 Task: Create a project with template Project Timeline with name Transform with privacy Public and in the team Recorders . Create three sections in the project as To-Do, Doing and Done.
Action: Mouse moved to (58, 55)
Screenshot: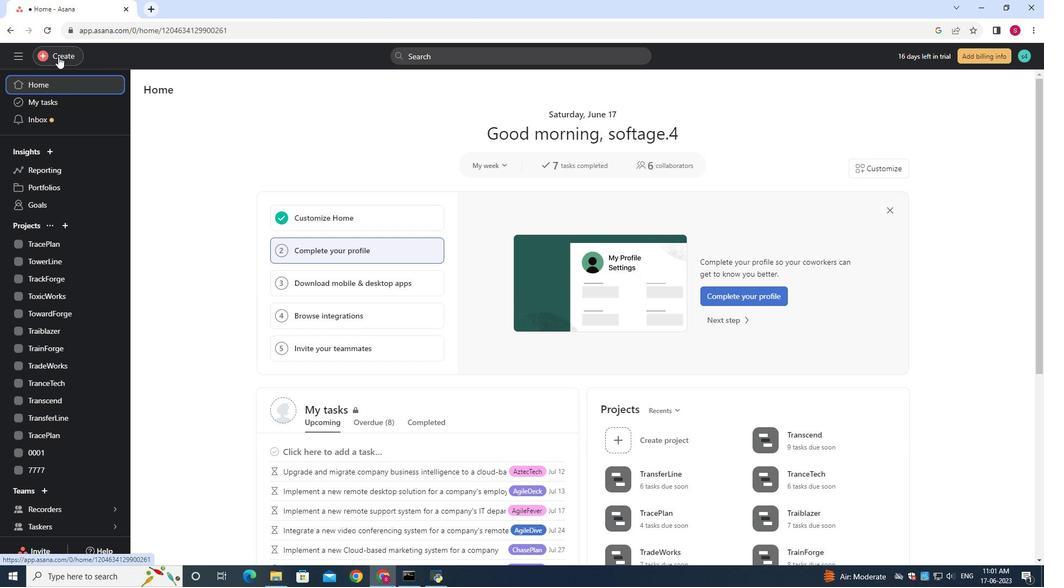 
Action: Mouse pressed left at (58, 55)
Screenshot: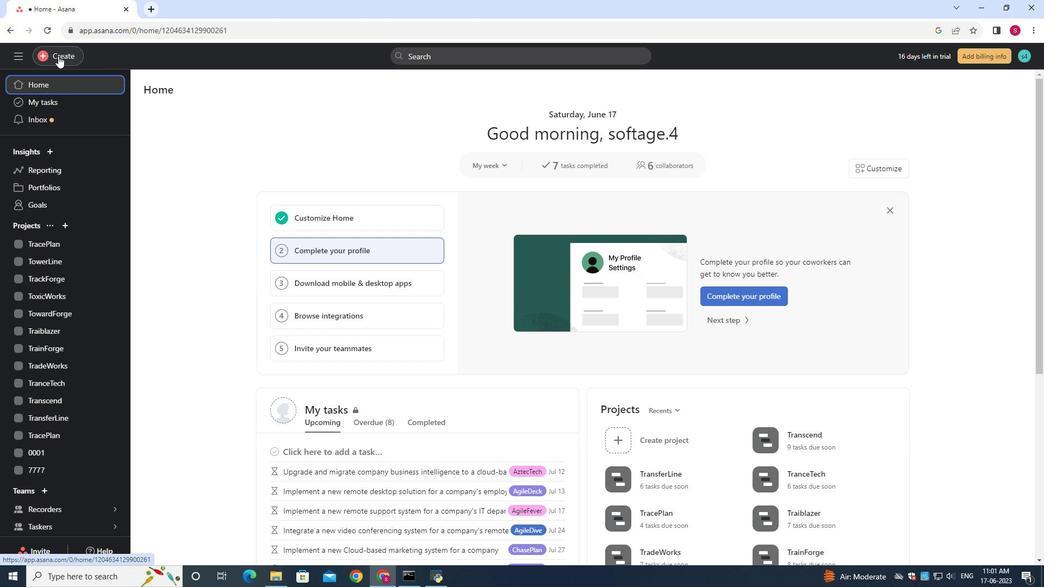 
Action: Mouse moved to (147, 82)
Screenshot: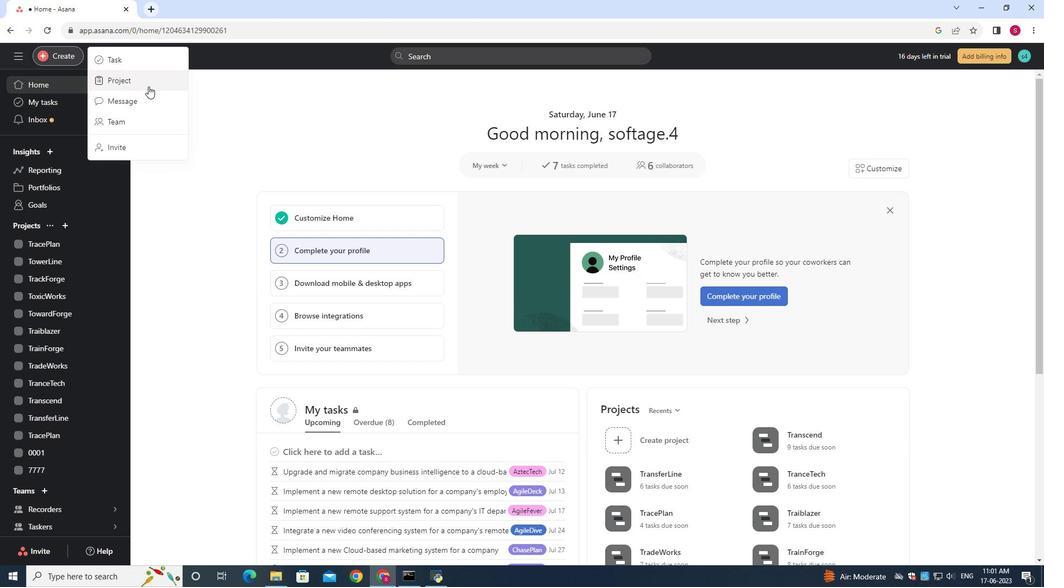 
Action: Mouse pressed left at (147, 82)
Screenshot: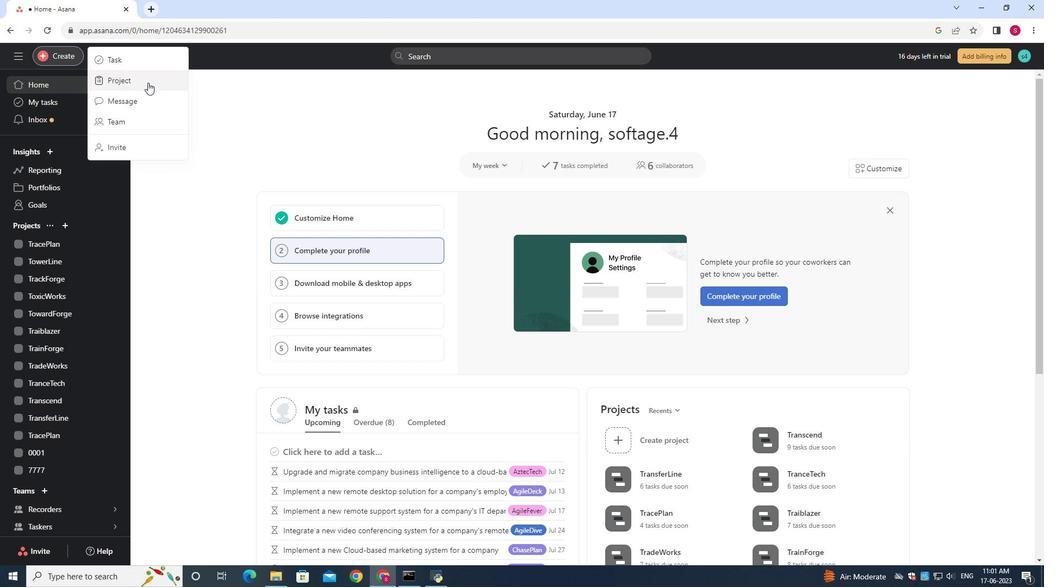 
Action: Mouse moved to (524, 321)
Screenshot: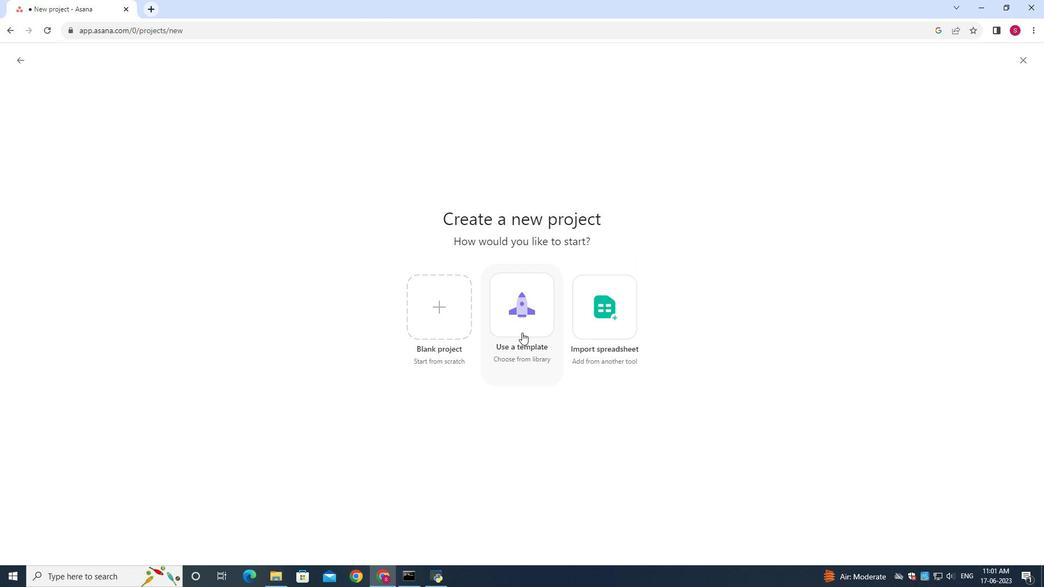 
Action: Mouse pressed left at (524, 321)
Screenshot: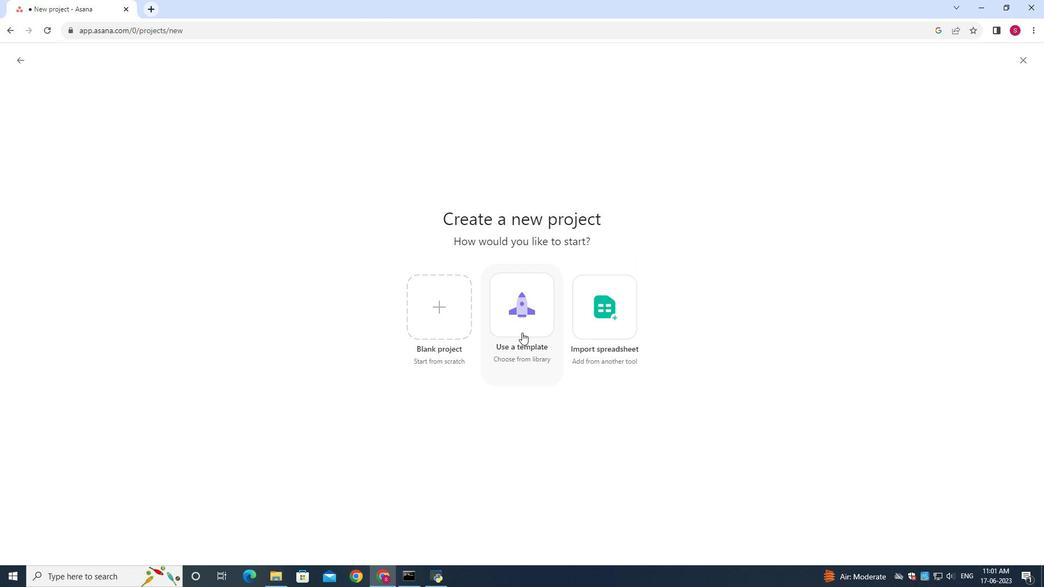 
Action: Mouse moved to (106, 294)
Screenshot: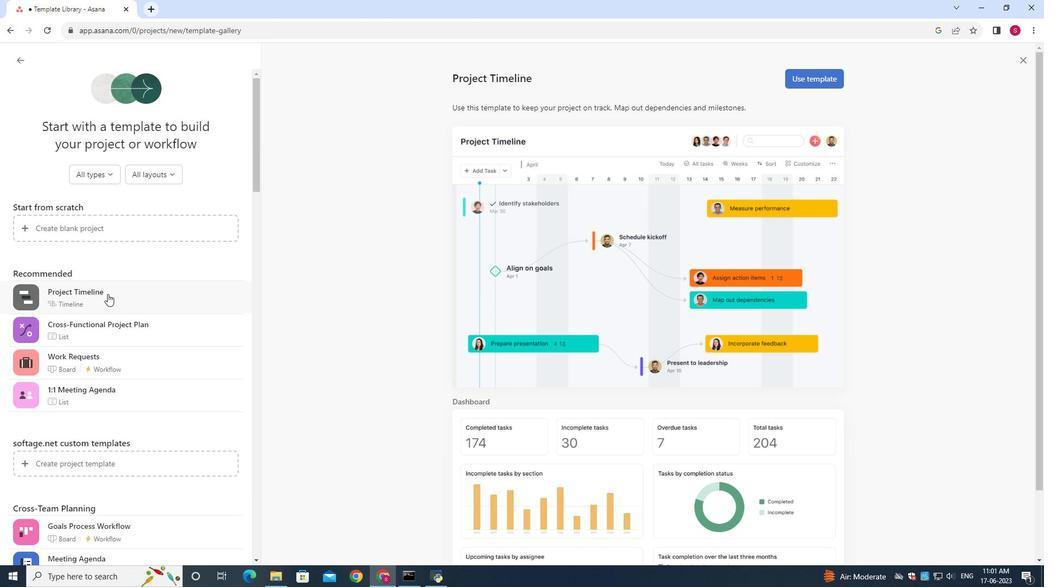 
Action: Mouse pressed left at (106, 294)
Screenshot: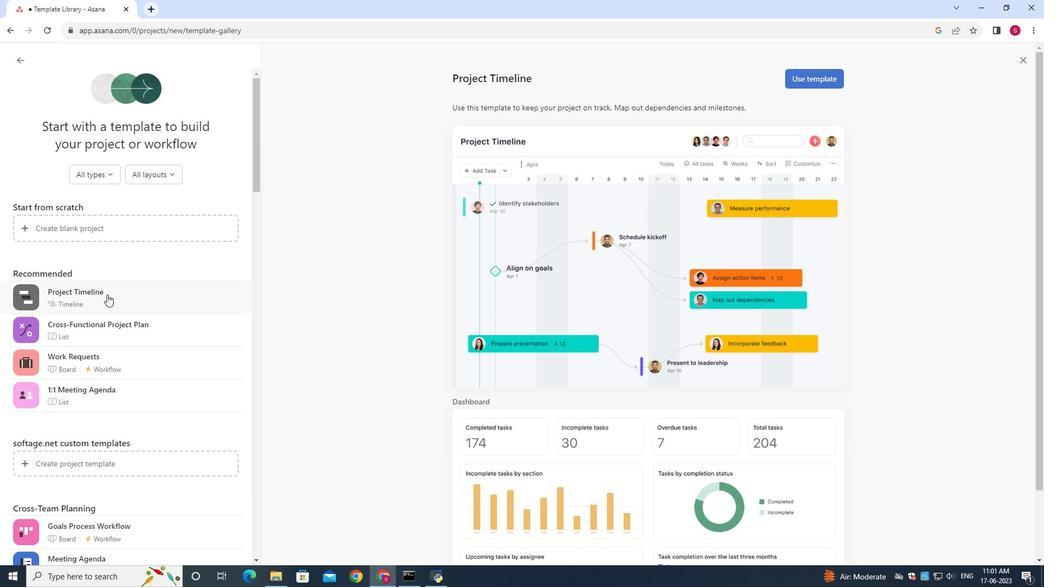 
Action: Mouse moved to (802, 86)
Screenshot: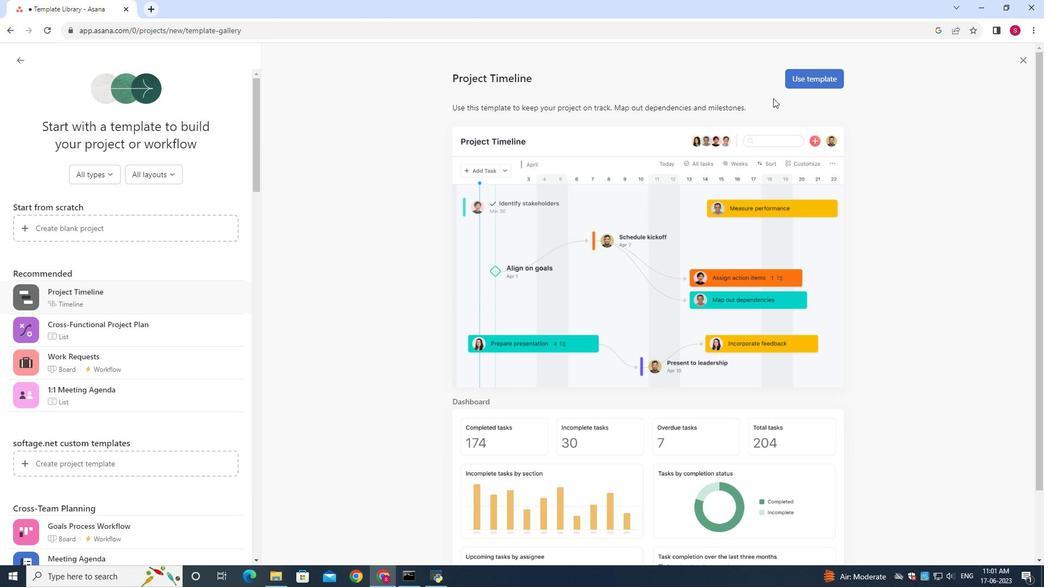
Action: Mouse pressed left at (802, 86)
Screenshot: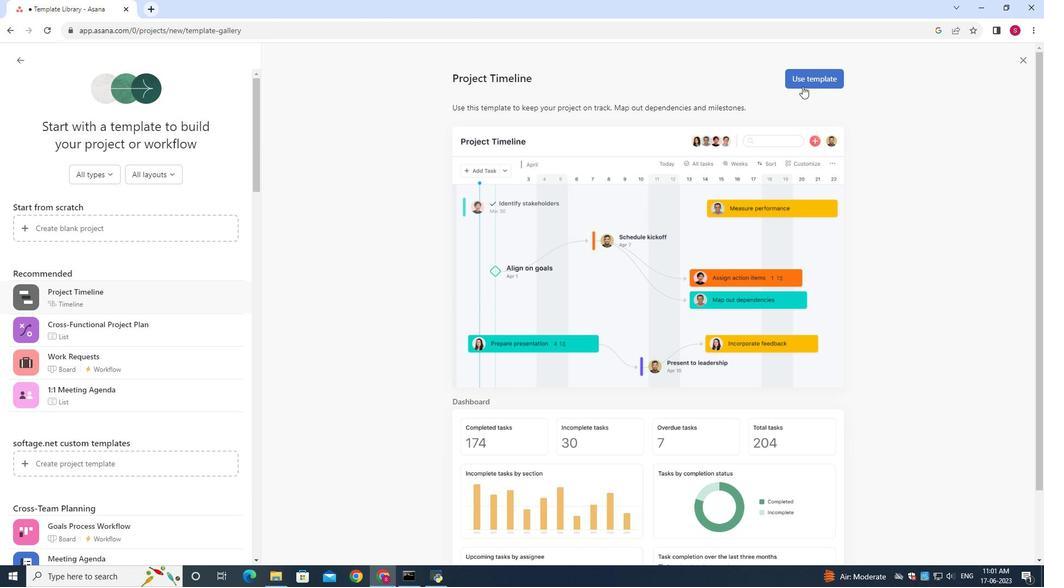 
Action: Mouse moved to (802, 78)
Screenshot: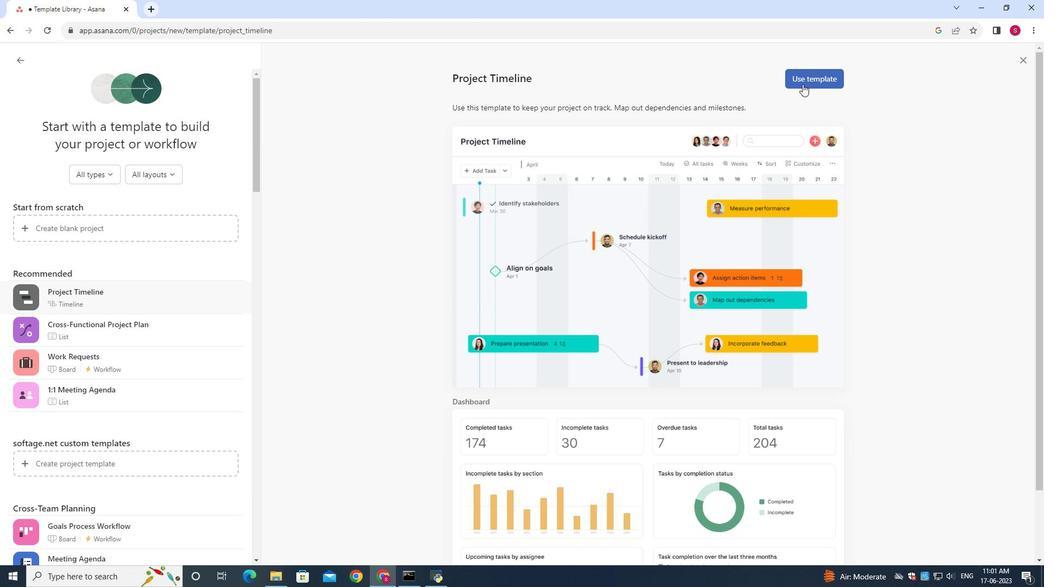
Action: Mouse pressed left at (802, 78)
Screenshot: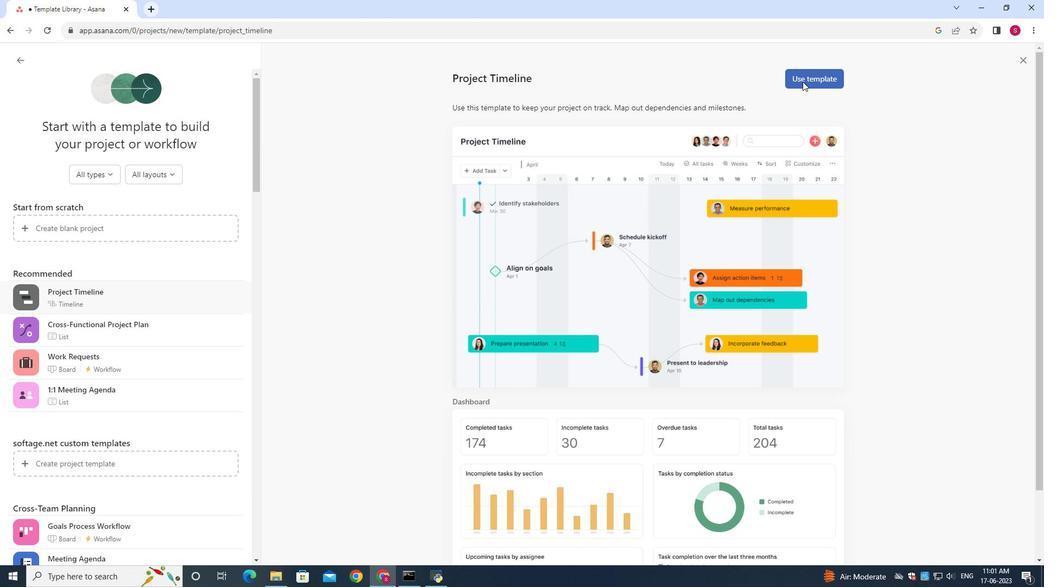 
Action: Mouse moved to (474, 197)
Screenshot: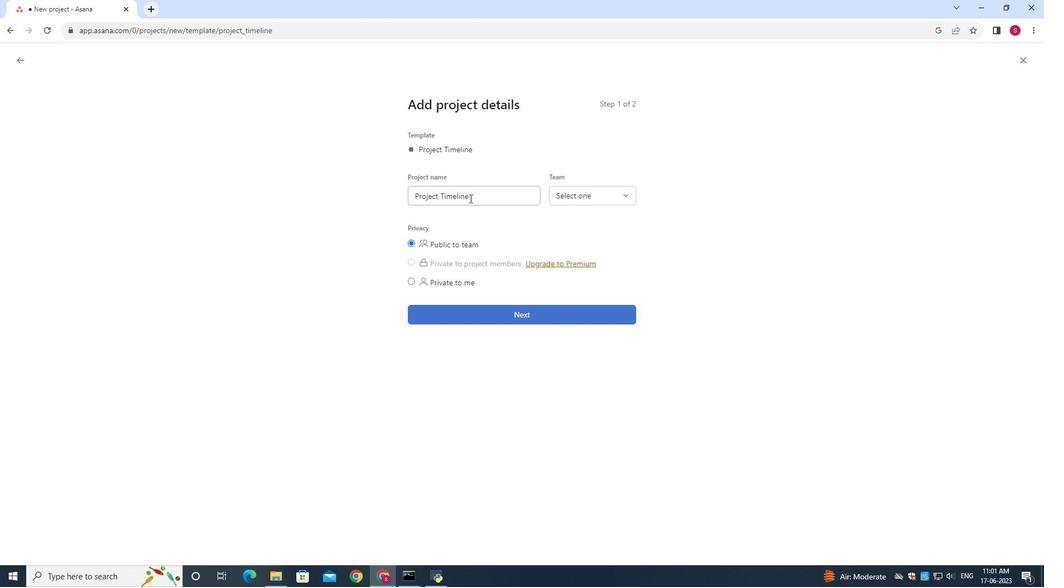 
Action: Mouse pressed left at (474, 197)
Screenshot: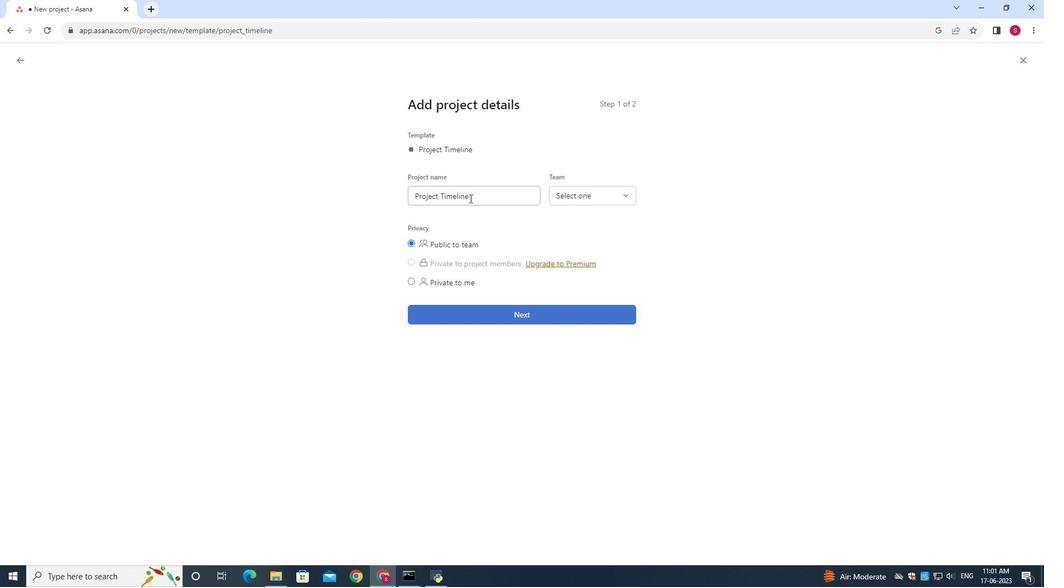 
Action: Mouse moved to (357, 212)
Screenshot: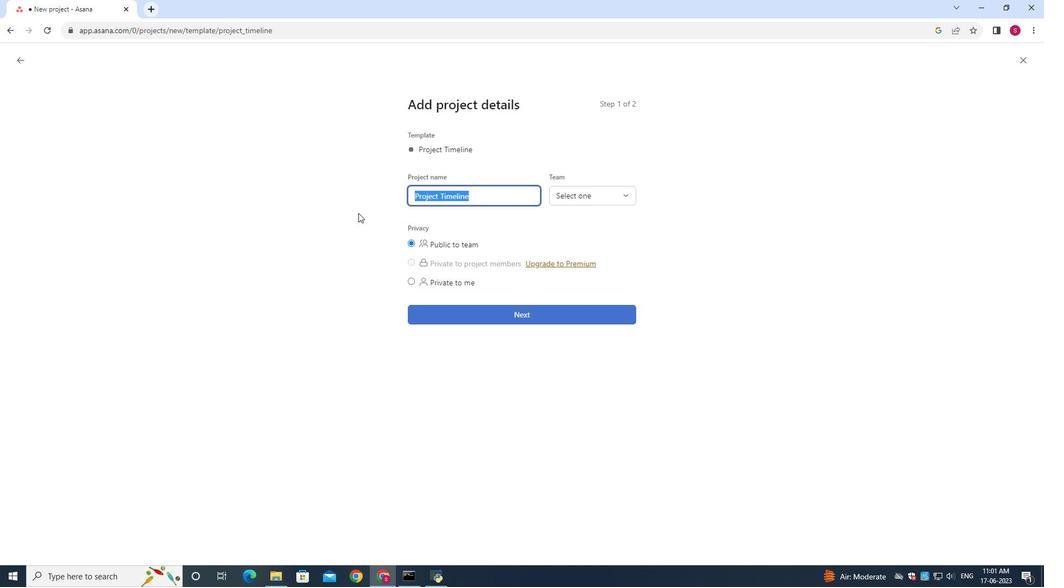 
Action: Key pressed <Key.backspace>
Screenshot: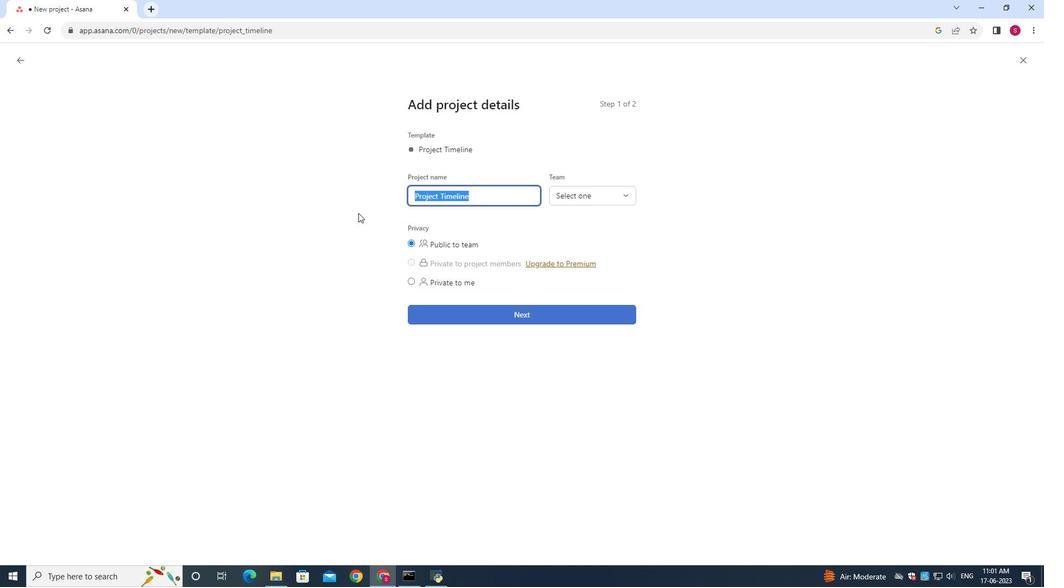 
Action: Mouse moved to (357, 212)
Screenshot: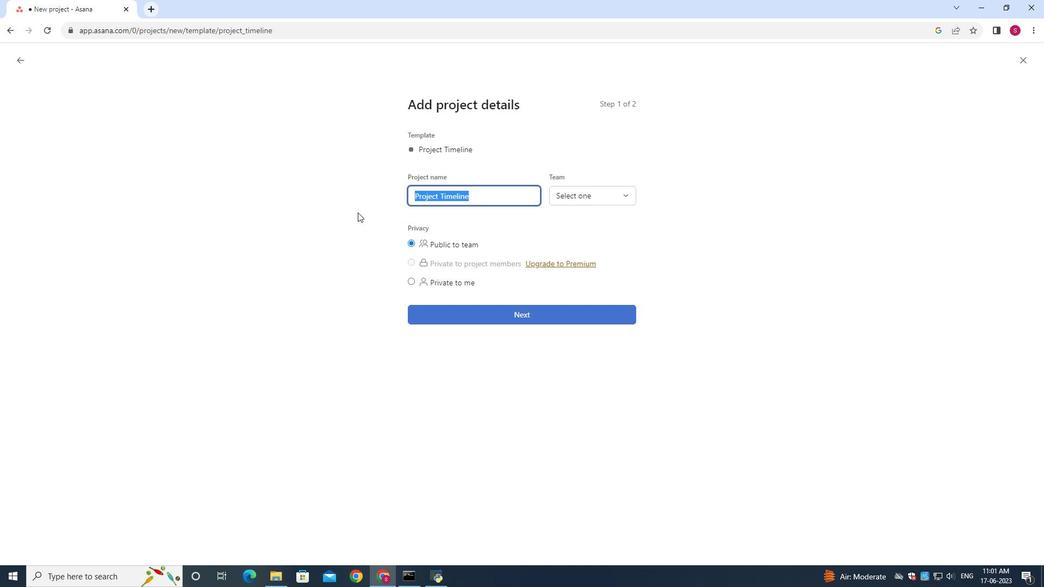 
Action: Key pressed <Key.shift><Key.shift><Key.shift><Key.shift><Key.shift><Key.shift><Key.shift><Key.shift><Key.shift><Key.shift><Key.shift><Key.shift><Key.shift><Key.shift><Key.shift><Key.shift><Key.shift><Key.shift><Key.shift><Key.shift><Key.shift><Key.shift><Key.shift><Key.shift><Key.shift><Key.shift><Key.shift><Key.shift><Key.shift><Key.shift><Key.shift><Key.shift><Key.shift><Key.shift><Key.shift><Key.shift>Transform
Screenshot: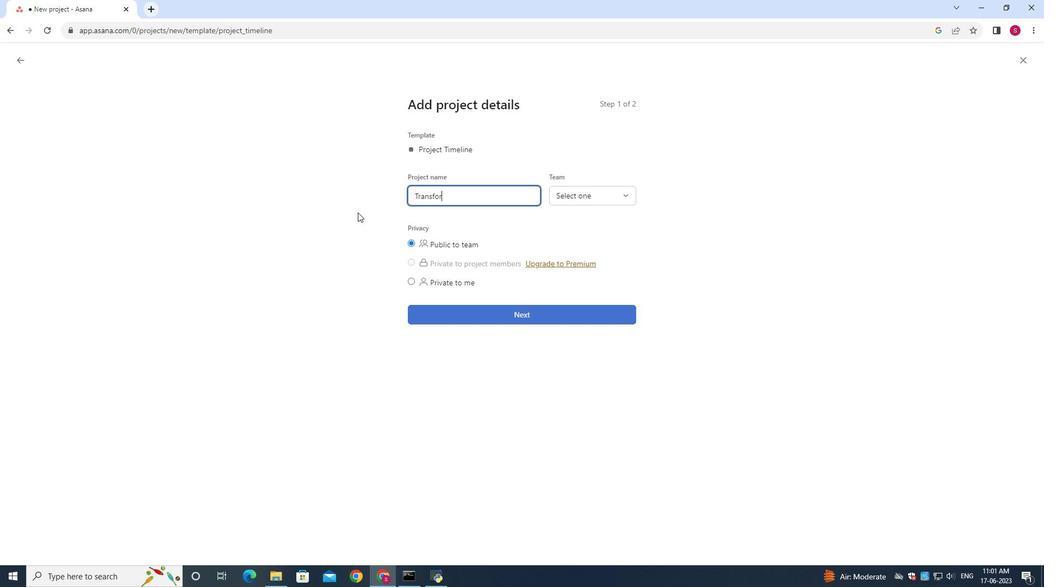 
Action: Mouse moved to (576, 196)
Screenshot: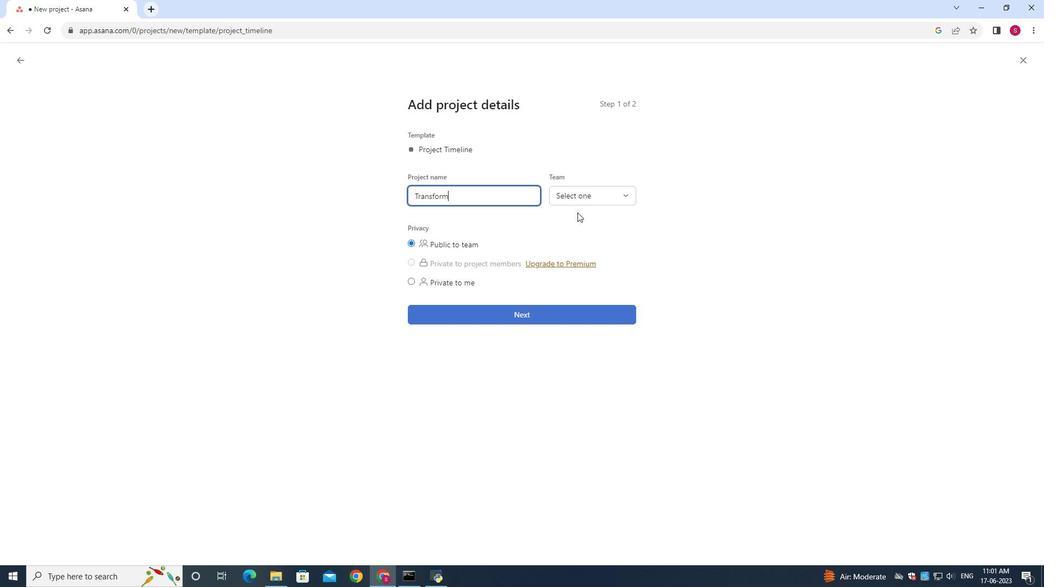 
Action: Mouse pressed left at (576, 196)
Screenshot: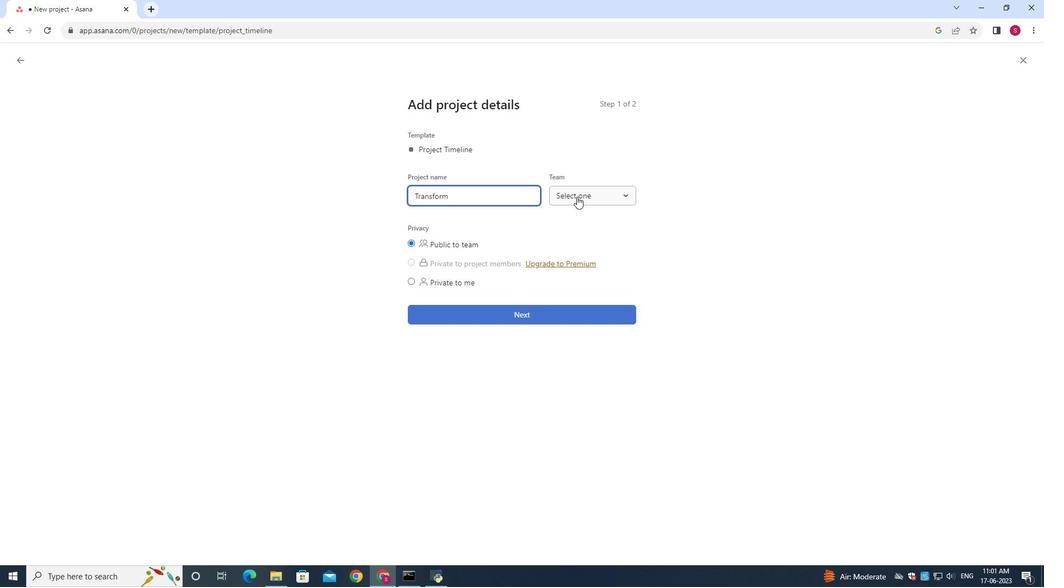 
Action: Mouse moved to (579, 301)
Screenshot: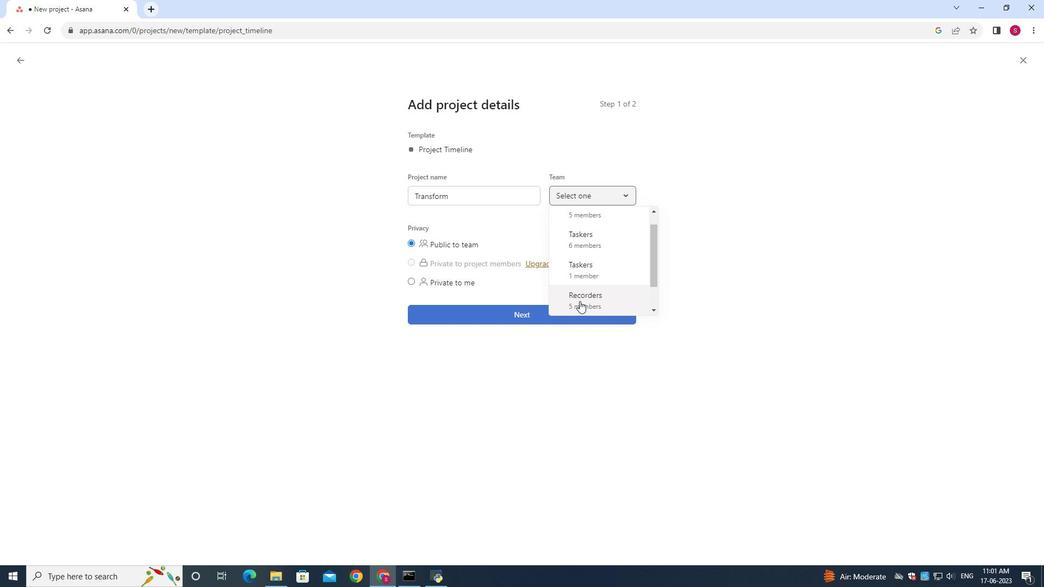 
Action: Mouse pressed left at (579, 301)
Screenshot: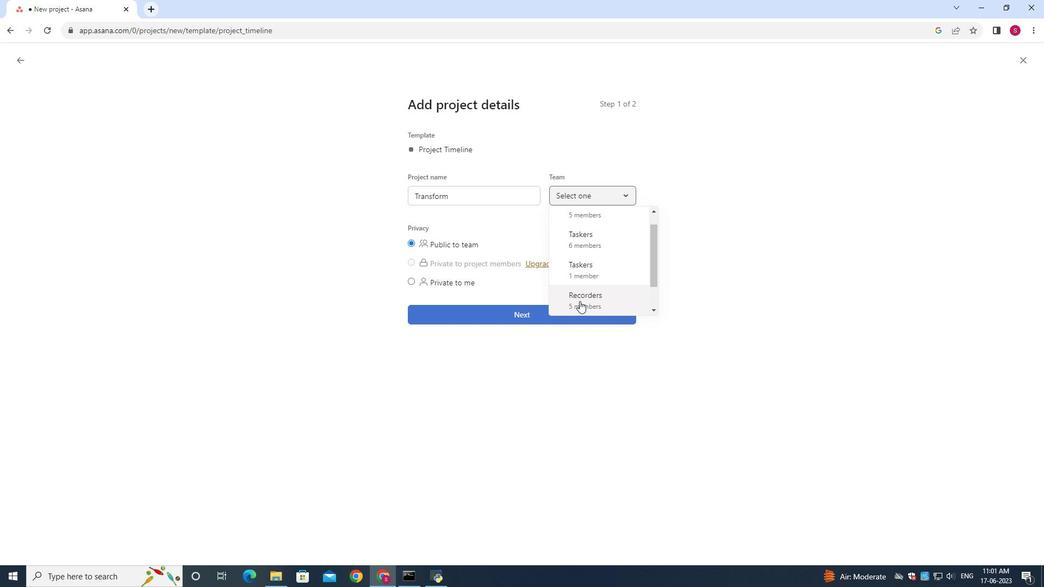 
Action: Mouse moved to (523, 296)
Screenshot: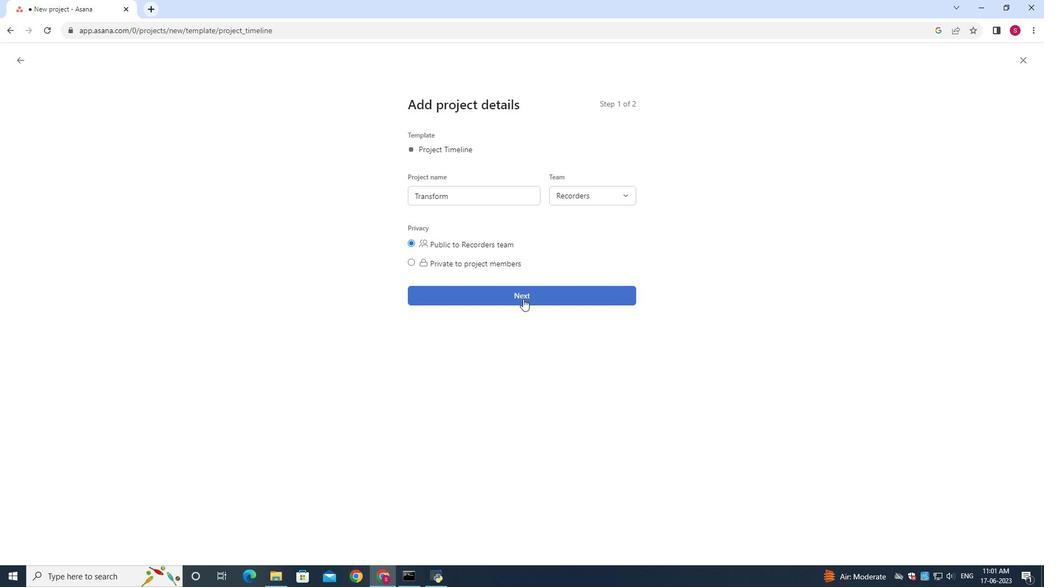 
Action: Mouse pressed left at (523, 296)
Screenshot: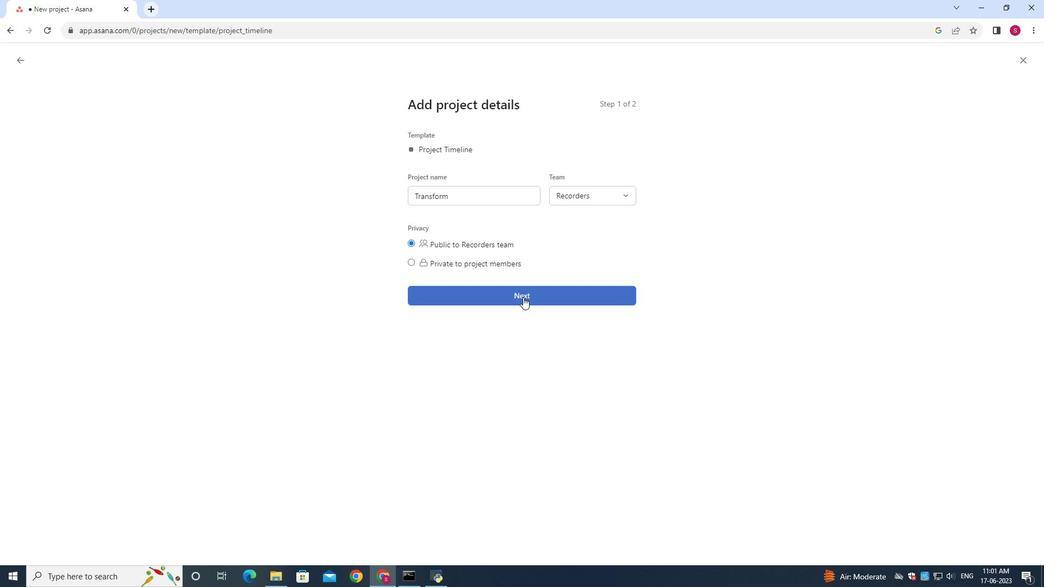 
Action: Mouse moved to (575, 333)
Screenshot: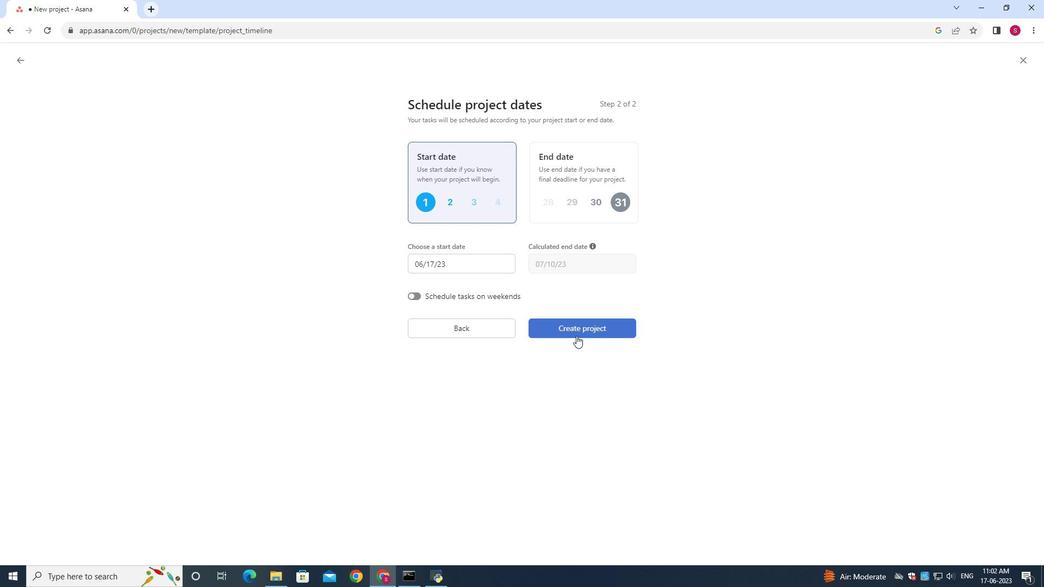 
Action: Mouse pressed left at (575, 333)
Screenshot: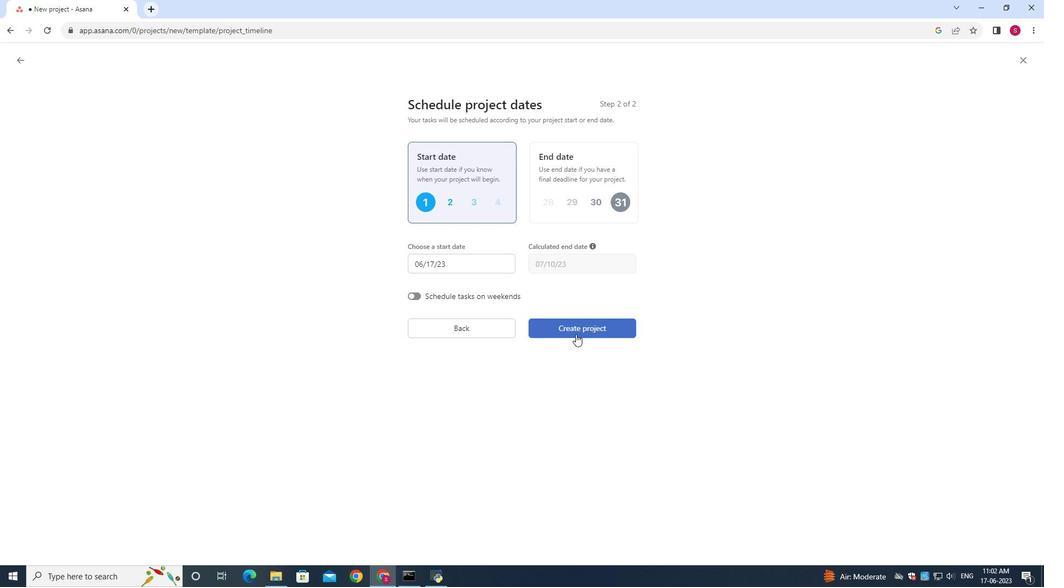 
Action: Mouse moved to (527, 250)
Screenshot: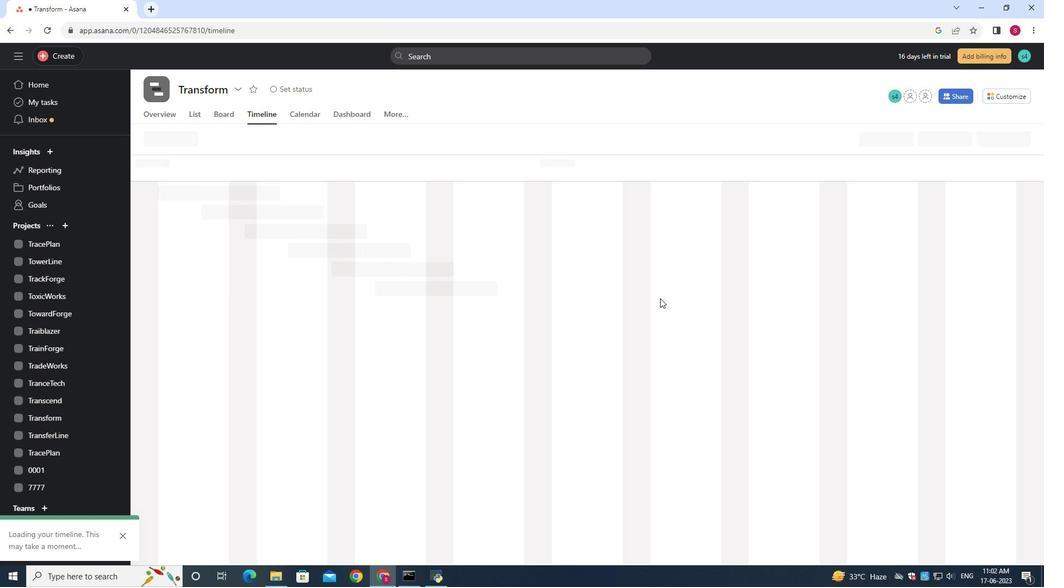 
Action: Mouse scrolled (527, 250) with delta (0, 0)
Screenshot: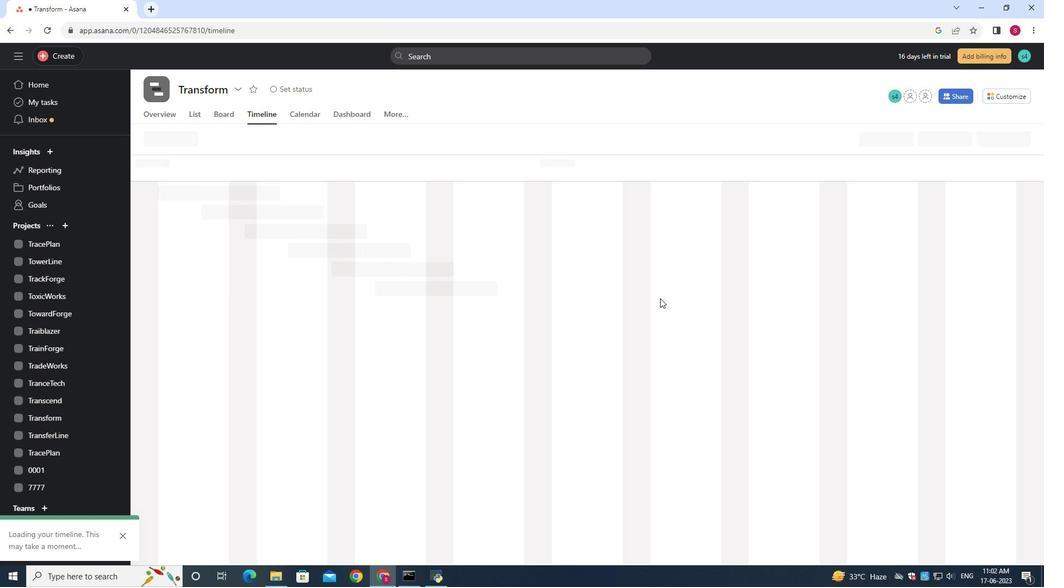 
Action: Mouse moved to (529, 251)
Screenshot: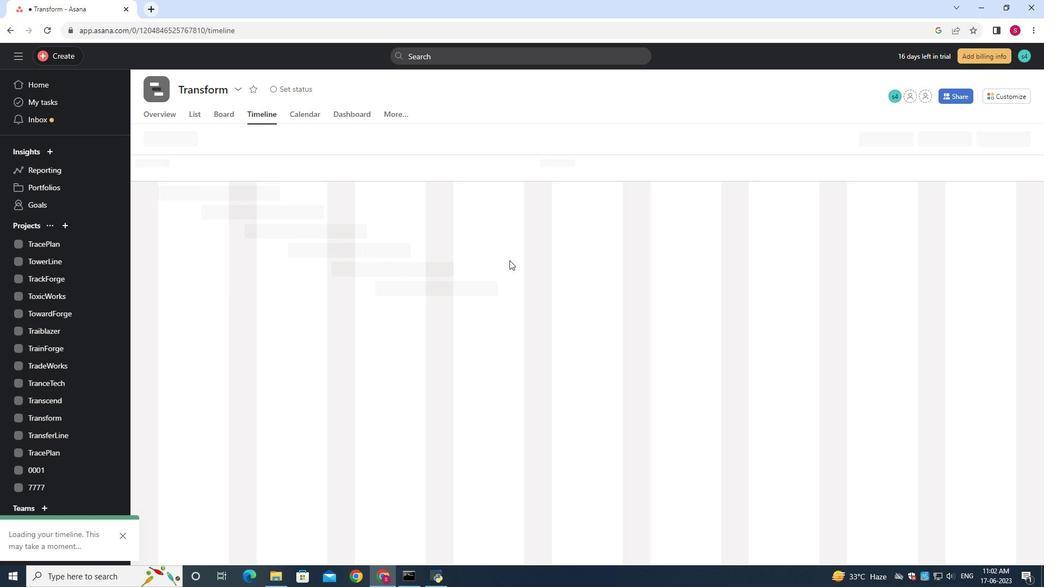 
Action: Mouse scrolled (529, 250) with delta (0, 0)
Screenshot: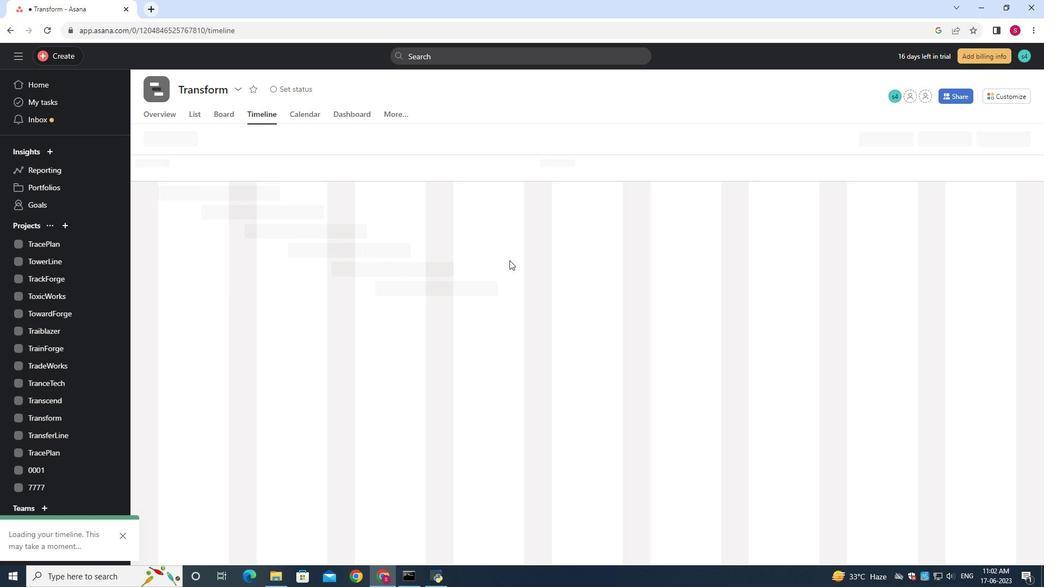 
Action: Mouse moved to (529, 251)
Screenshot: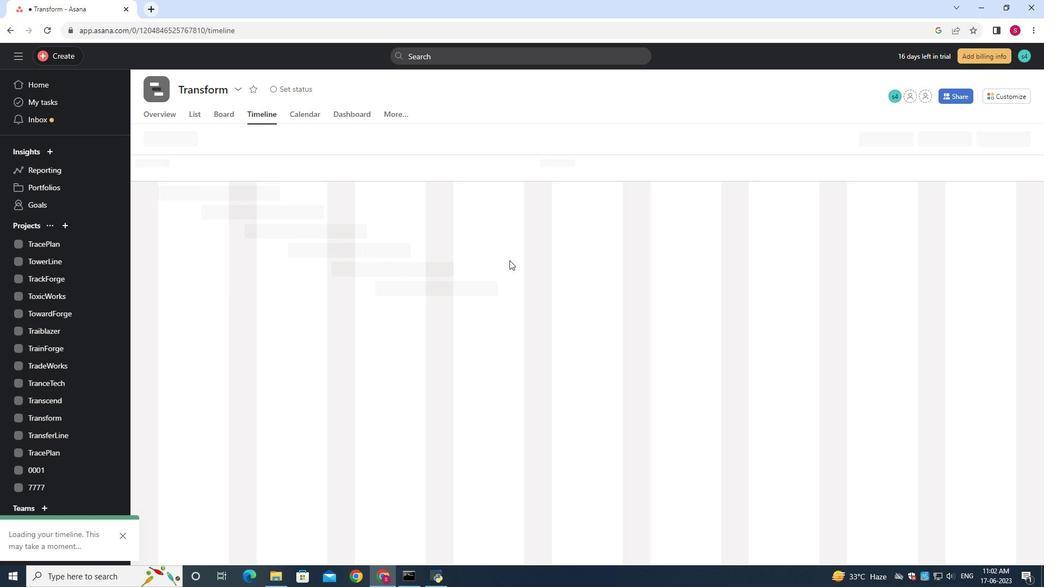 
Action: Mouse scrolled (529, 251) with delta (0, 0)
Screenshot: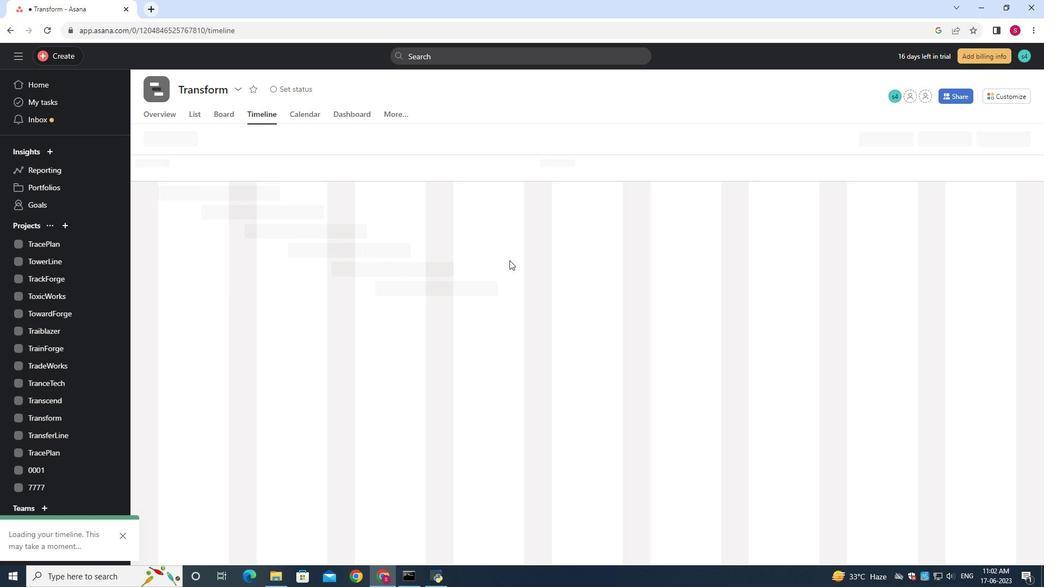 
Action: Mouse scrolled (529, 251) with delta (0, 0)
Screenshot: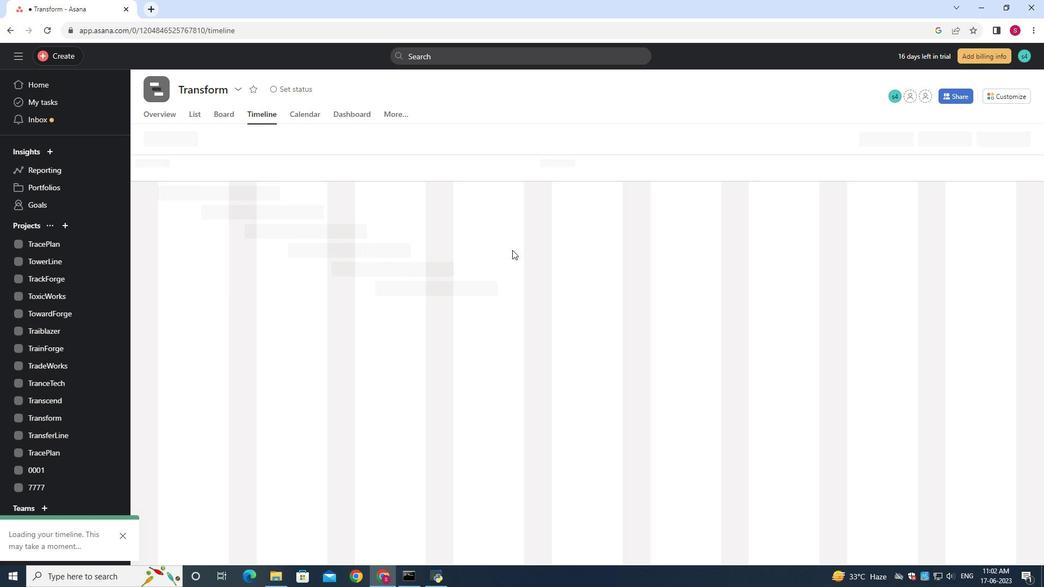 
Action: Mouse scrolled (529, 251) with delta (0, 0)
Screenshot: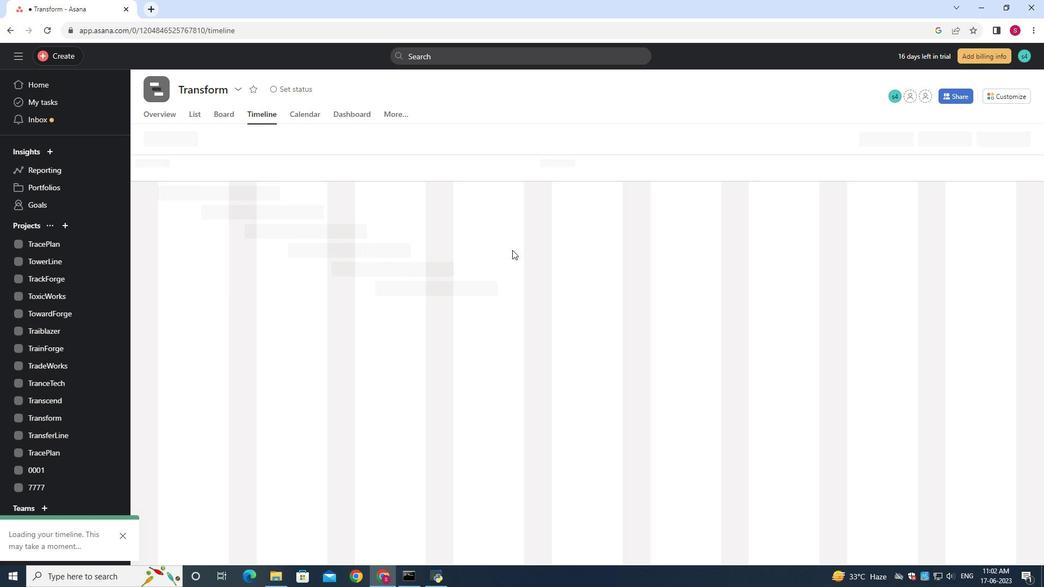 
Action: Mouse scrolled (529, 251) with delta (0, 0)
Screenshot: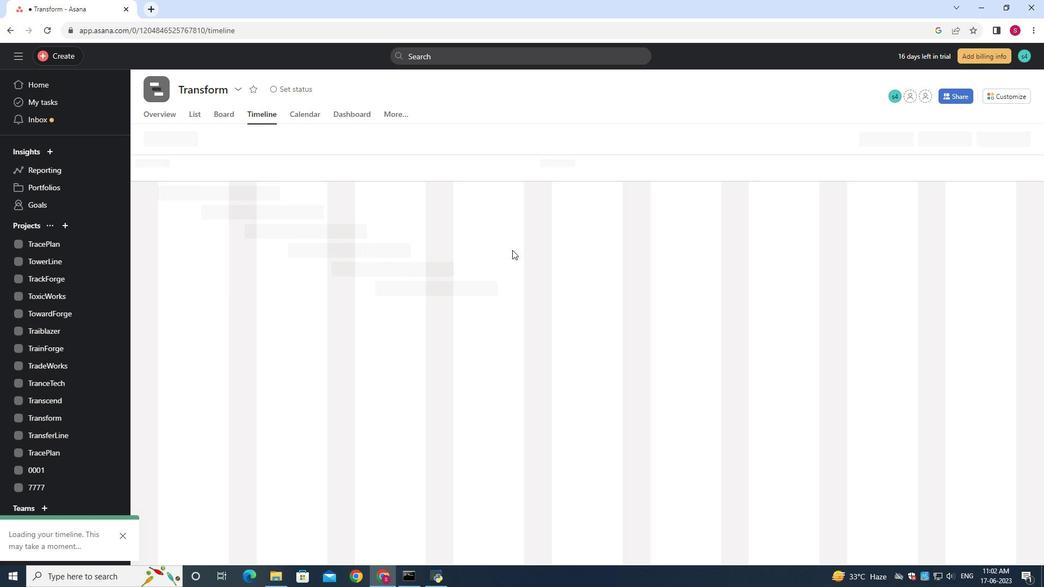 
Action: Mouse moved to (529, 251)
Screenshot: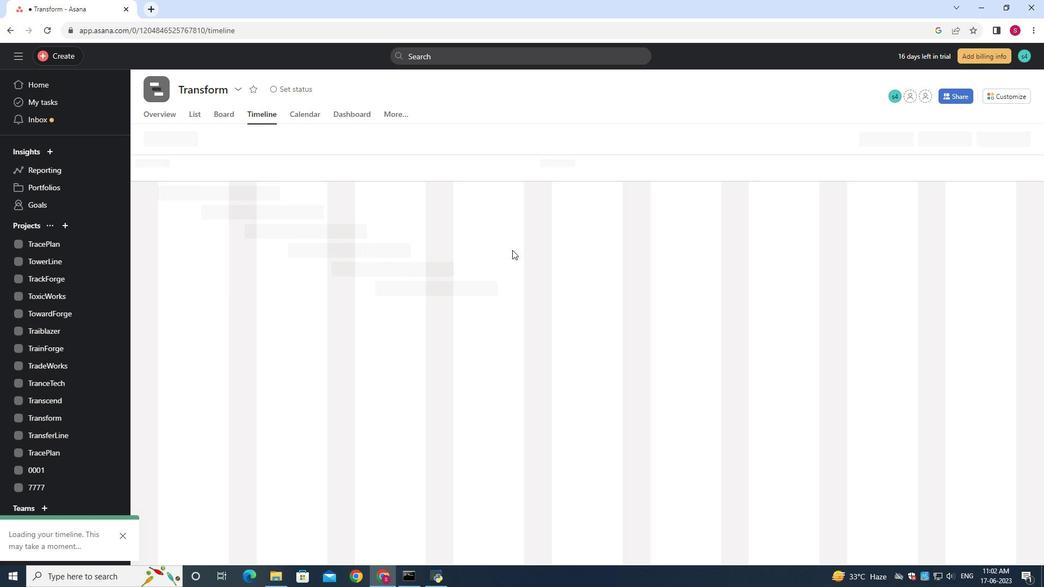 
Action: Mouse scrolled (529, 251) with delta (0, 0)
Screenshot: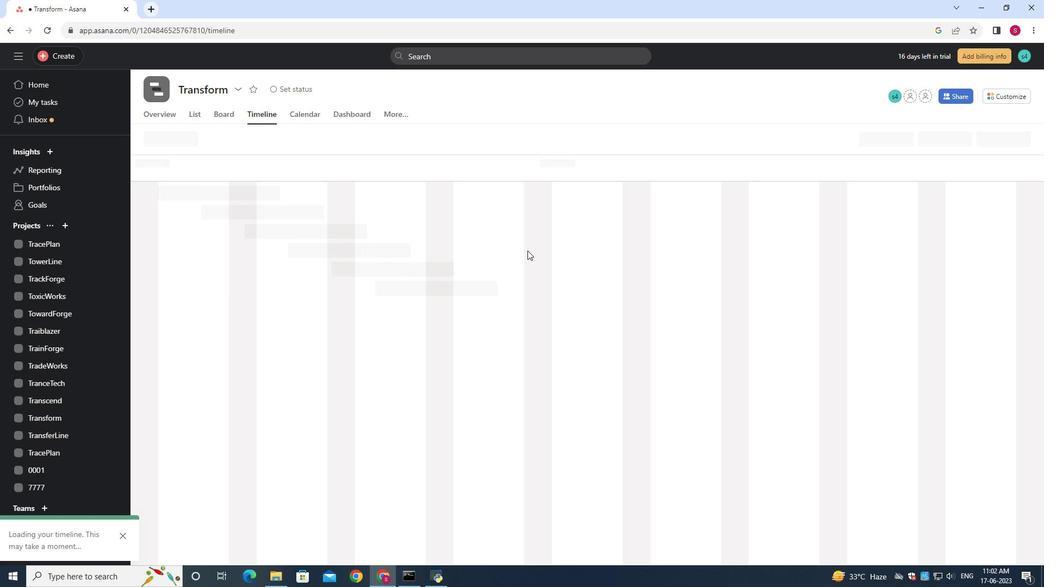 
Action: Mouse moved to (617, 286)
Screenshot: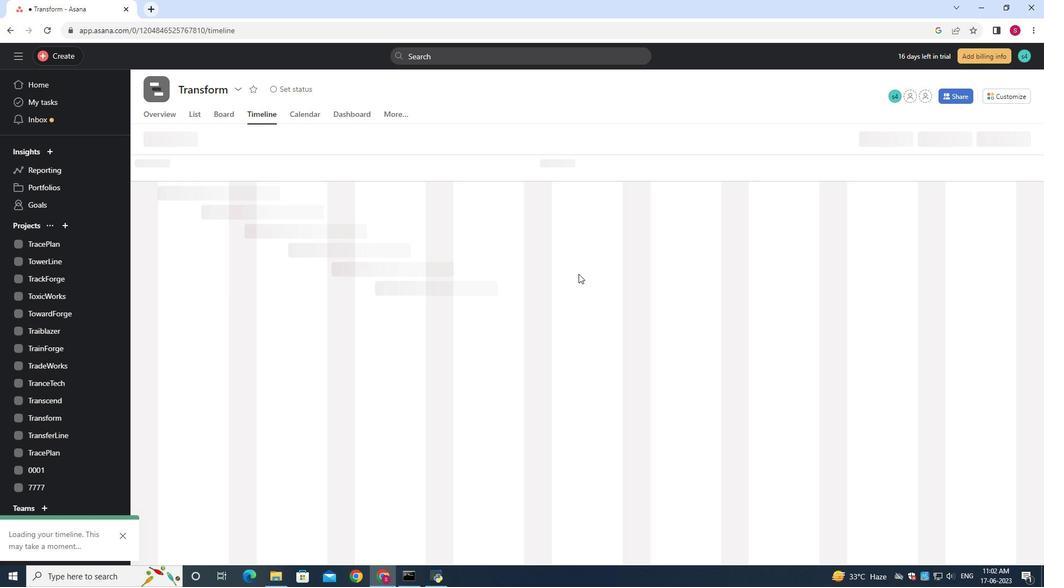 
Action: Mouse scrolled (617, 286) with delta (0, 0)
Screenshot: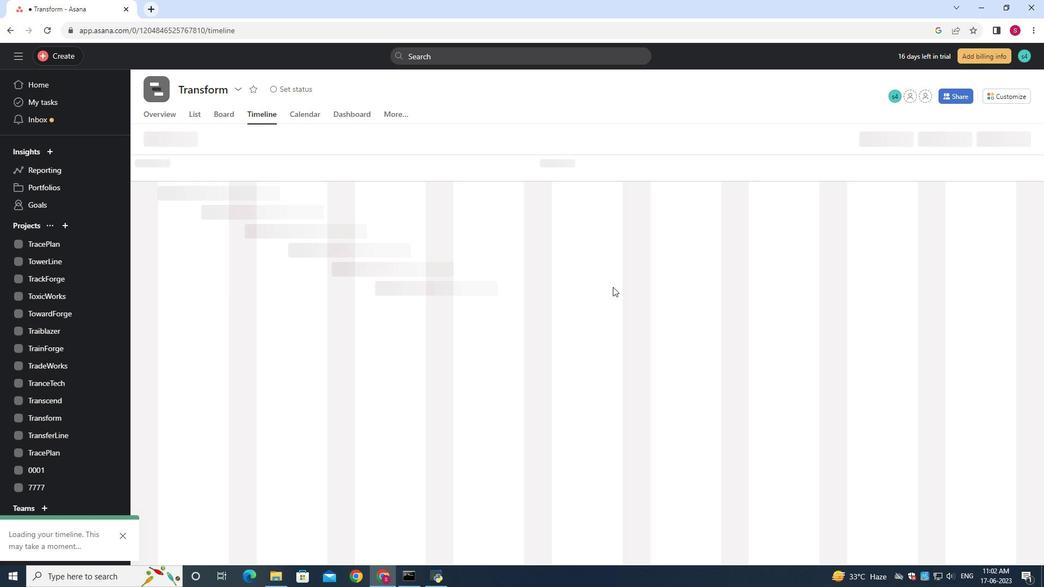 
Action: Mouse moved to (619, 290)
Screenshot: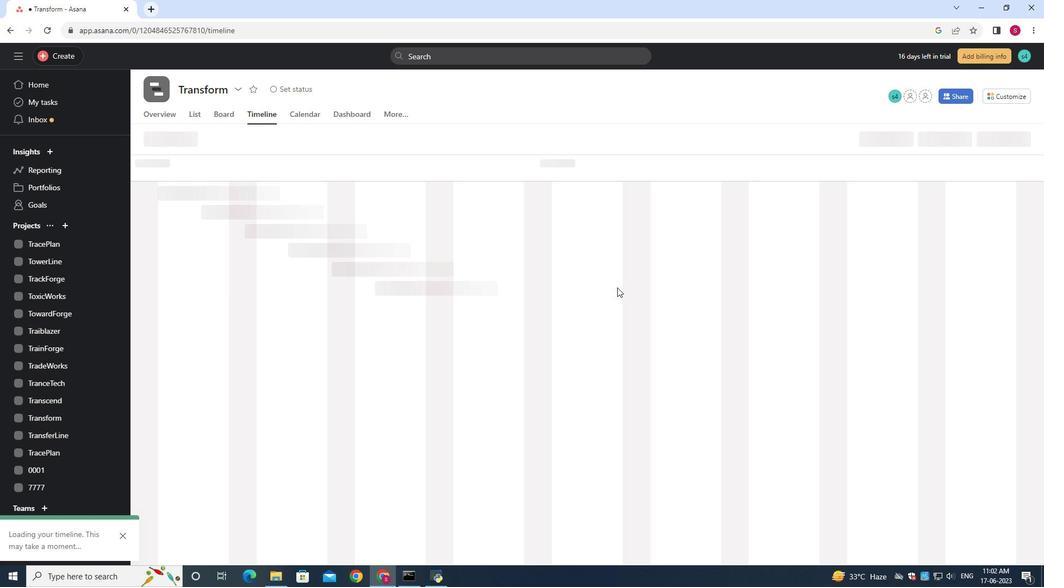 
Action: Mouse scrolled (619, 289) with delta (0, 0)
Screenshot: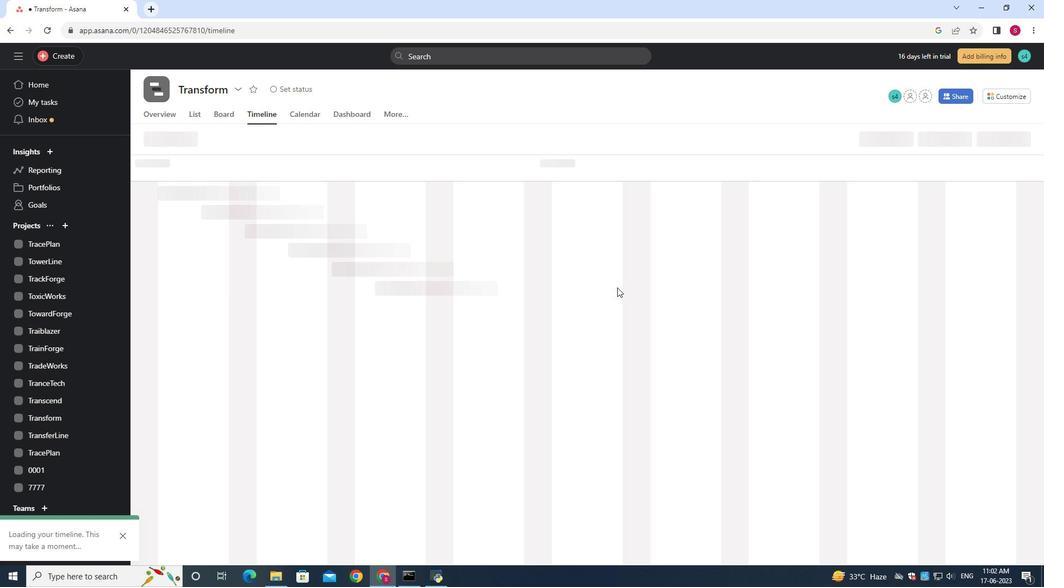 
Action: Mouse moved to (731, 271)
Screenshot: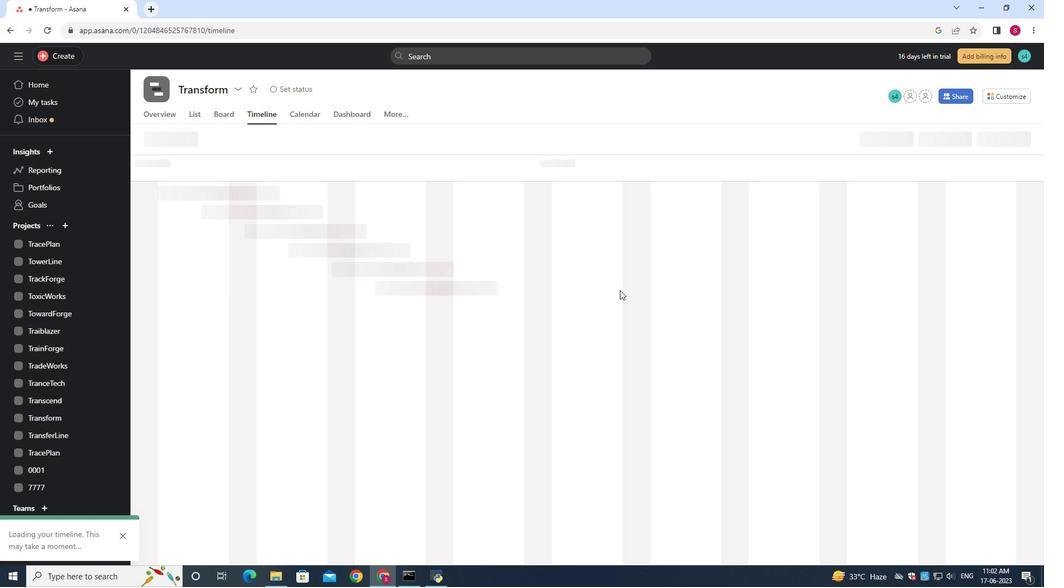 
Action: Mouse scrolled (731, 271) with delta (0, 0)
Screenshot: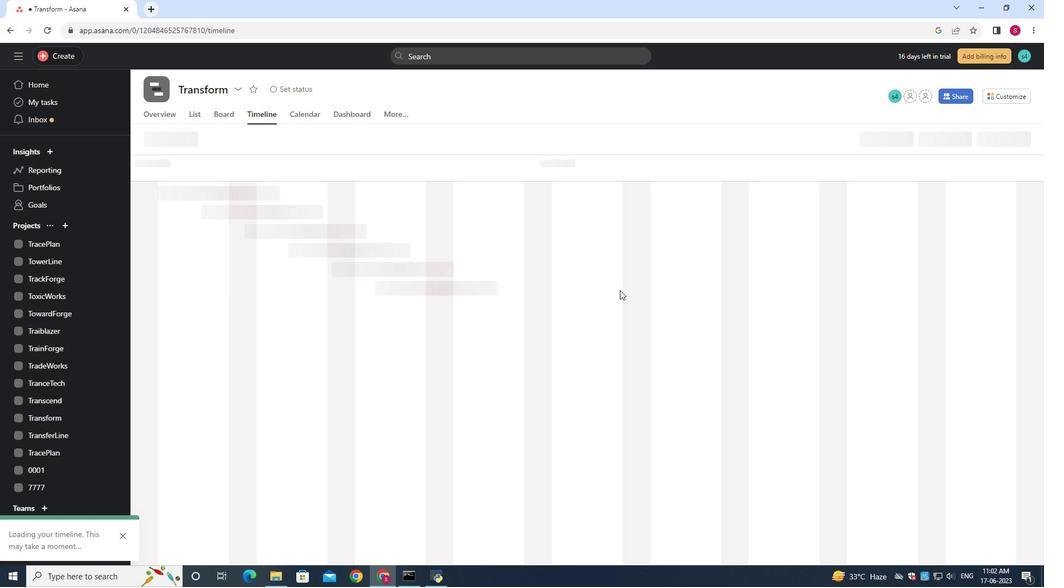 
Action: Mouse moved to (741, 267)
Screenshot: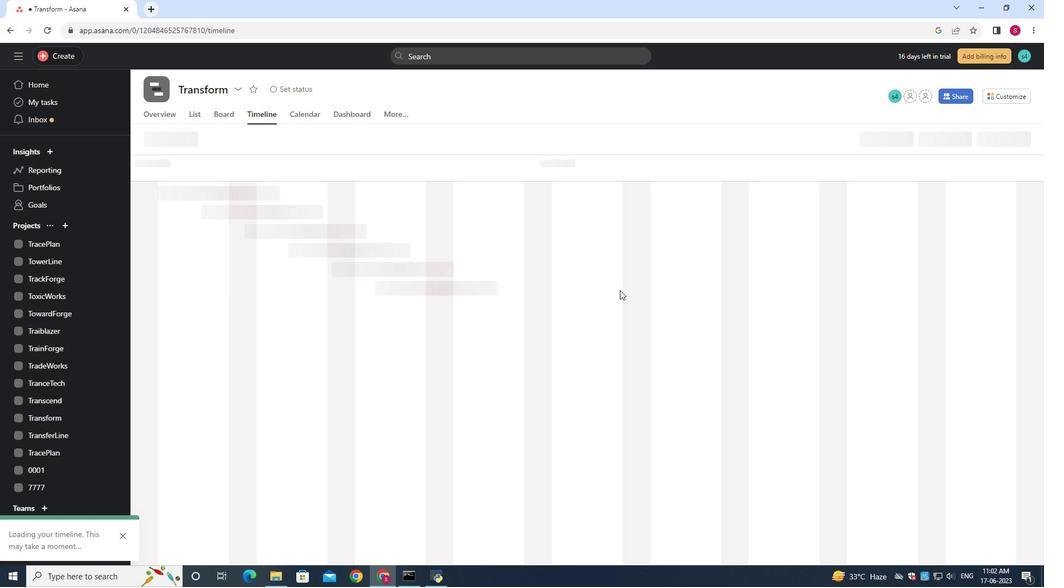 
Action: Mouse scrolled (737, 269) with delta (0, 0)
Screenshot: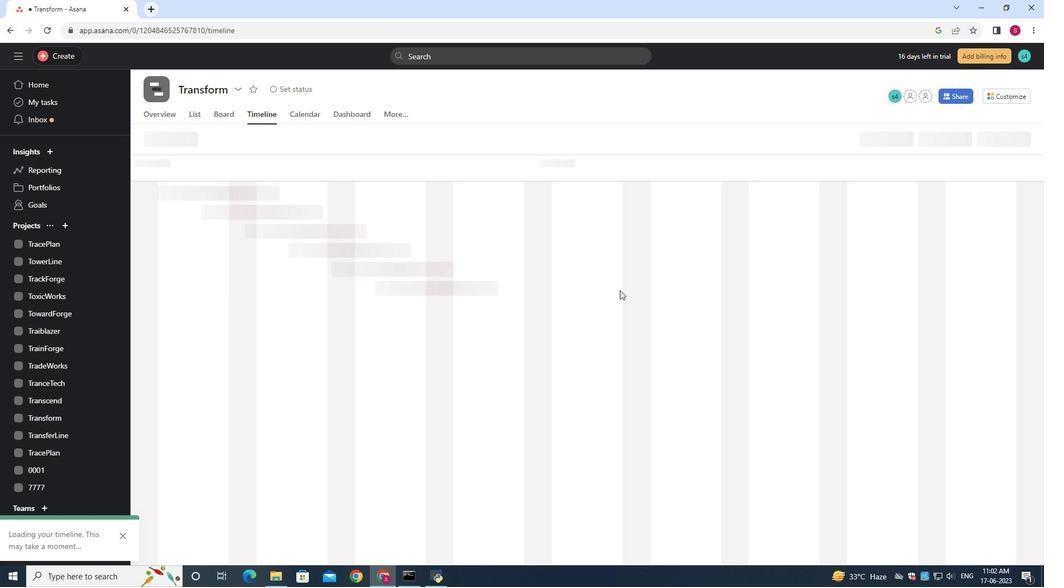 
Action: Mouse moved to (744, 266)
Screenshot: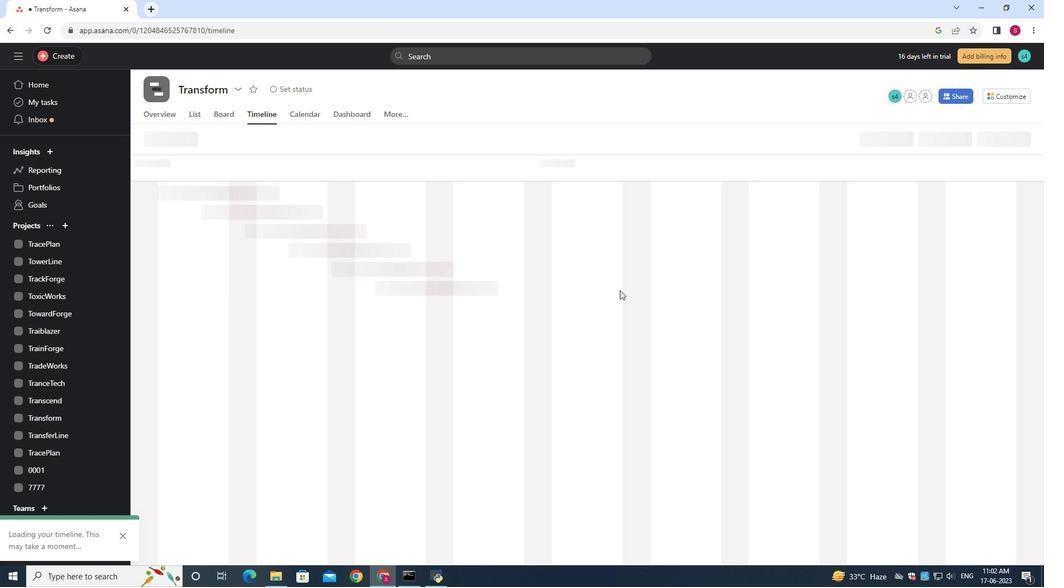 
Action: Mouse scrolled (741, 268) with delta (0, 0)
Screenshot: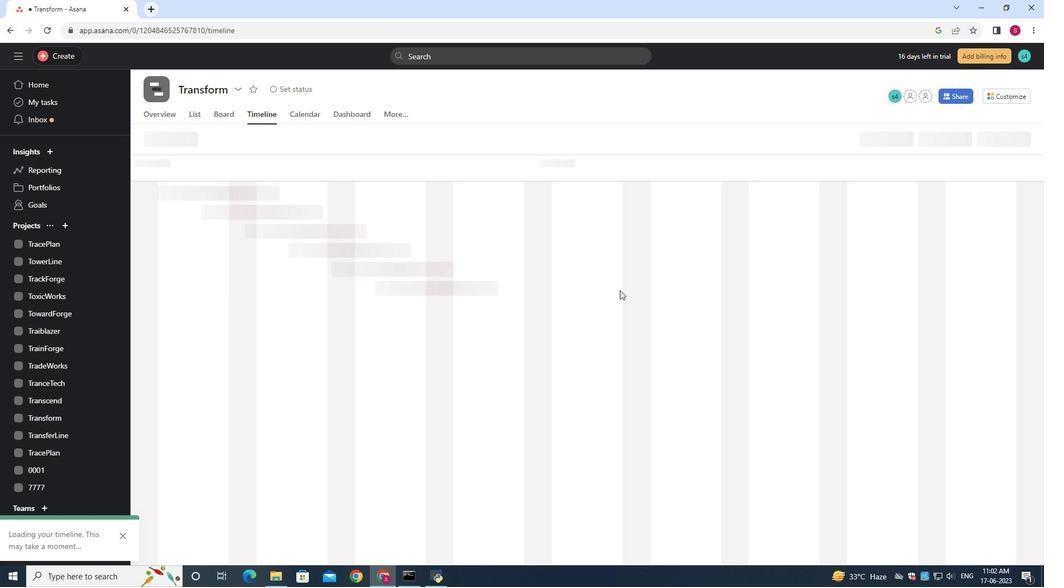 
Action: Mouse moved to (747, 265)
Screenshot: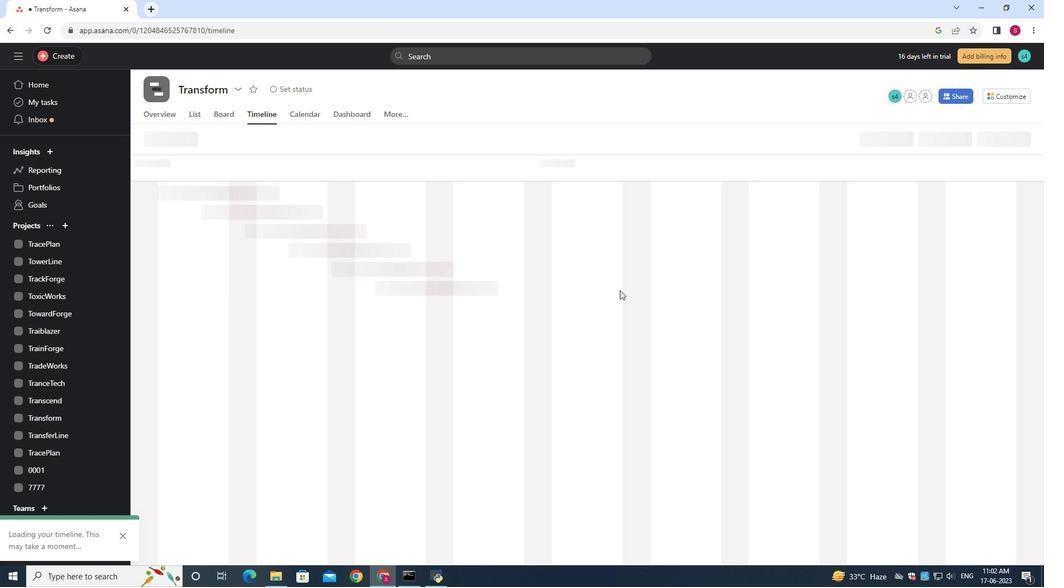 
Action: Mouse scrolled (744, 266) with delta (0, 0)
Screenshot: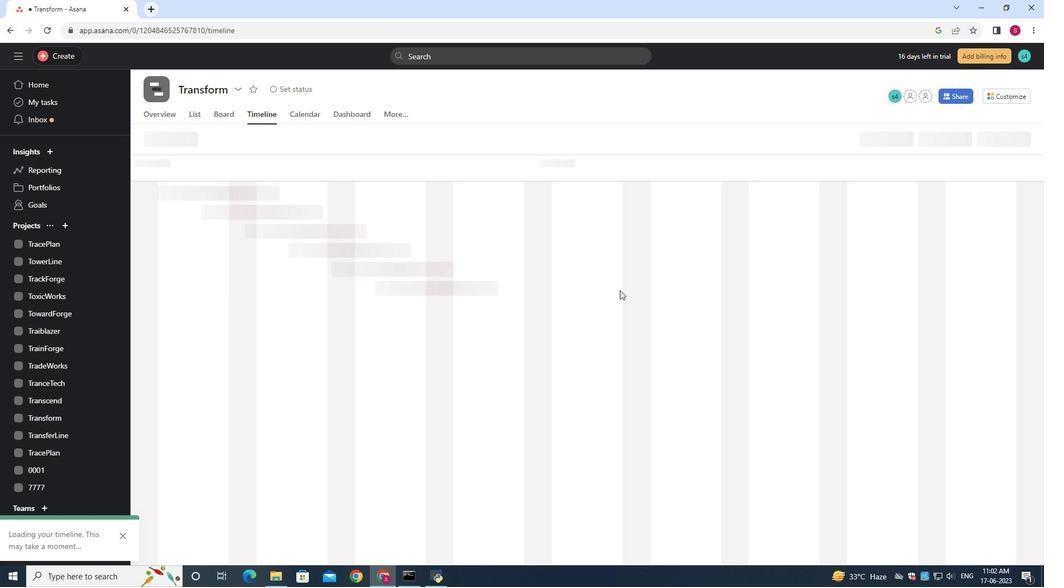 
Action: Mouse moved to (747, 265)
Screenshot: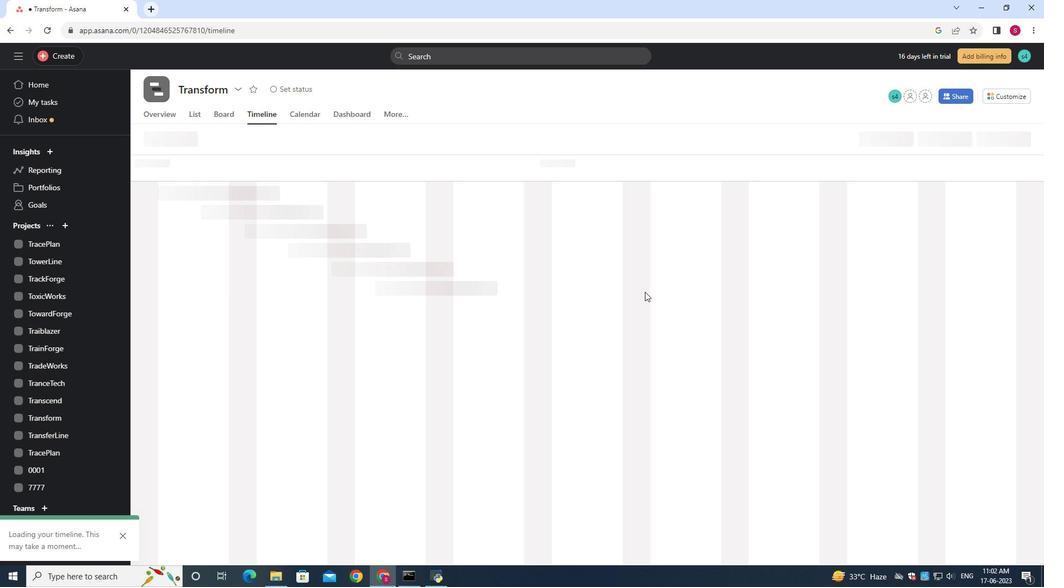 
Action: Mouse scrolled (747, 265) with delta (0, 0)
Screenshot: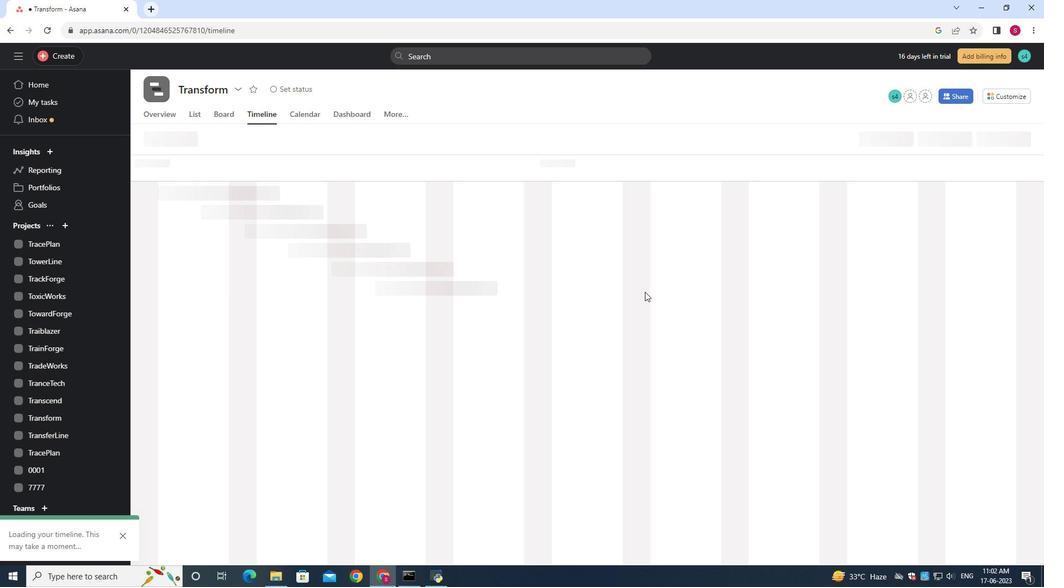 
Action: Mouse moved to (748, 265)
Screenshot: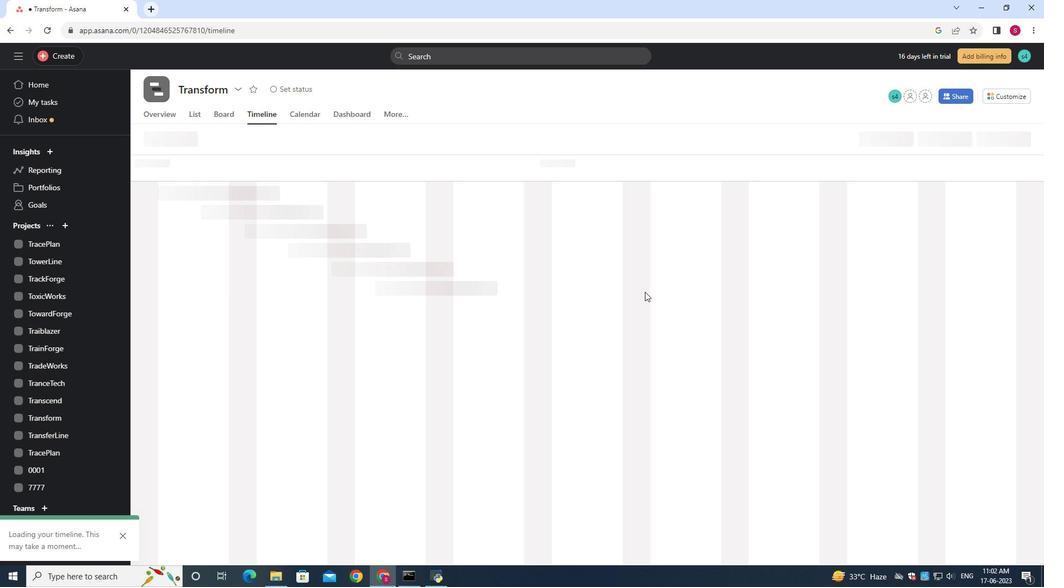 
Action: Mouse scrolled (747, 265) with delta (0, 0)
Screenshot: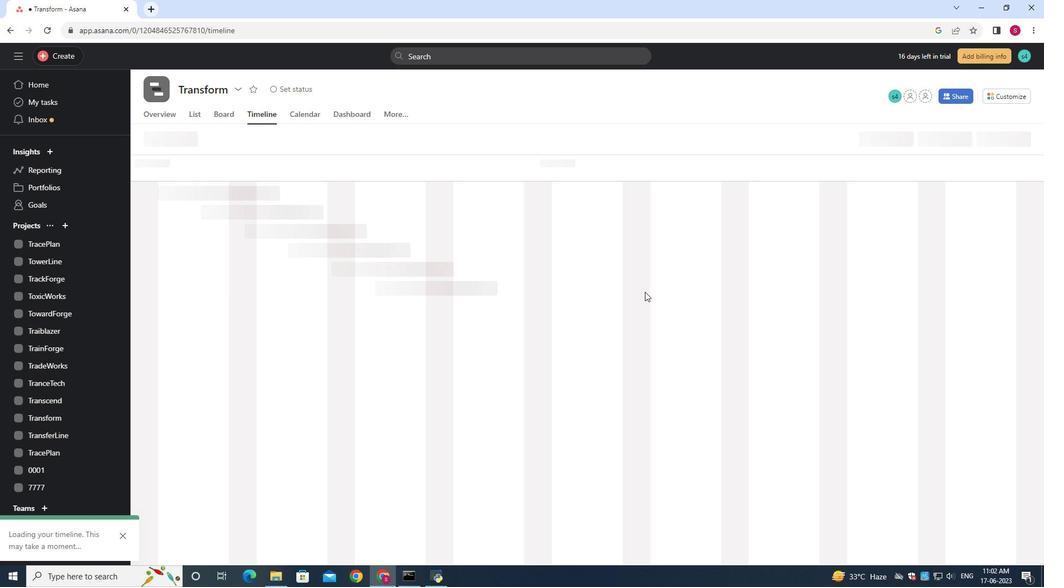 
Action: Mouse moved to (748, 265)
Screenshot: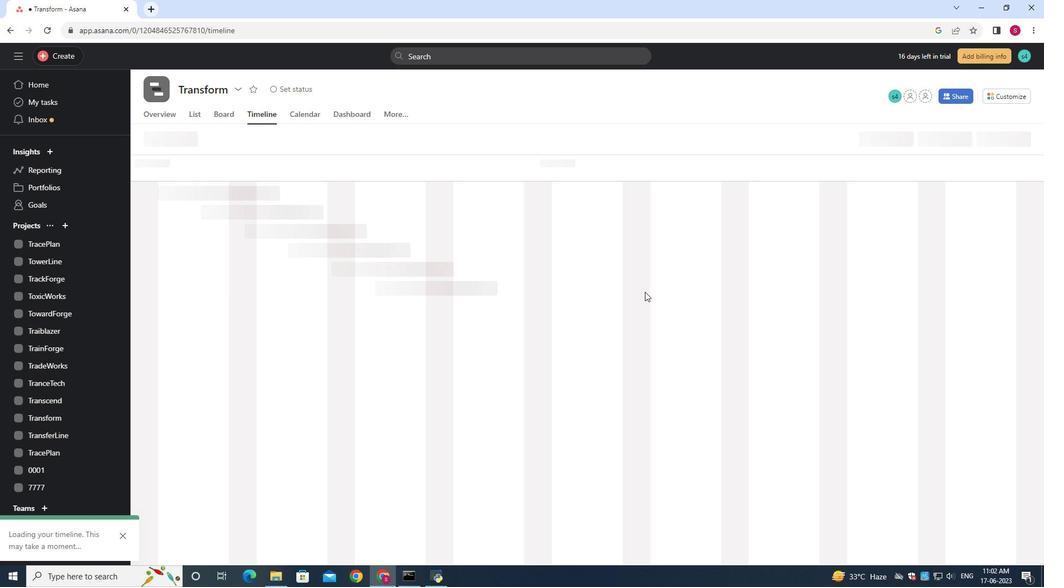 
Action: Mouse scrolled (748, 265) with delta (0, 0)
Screenshot: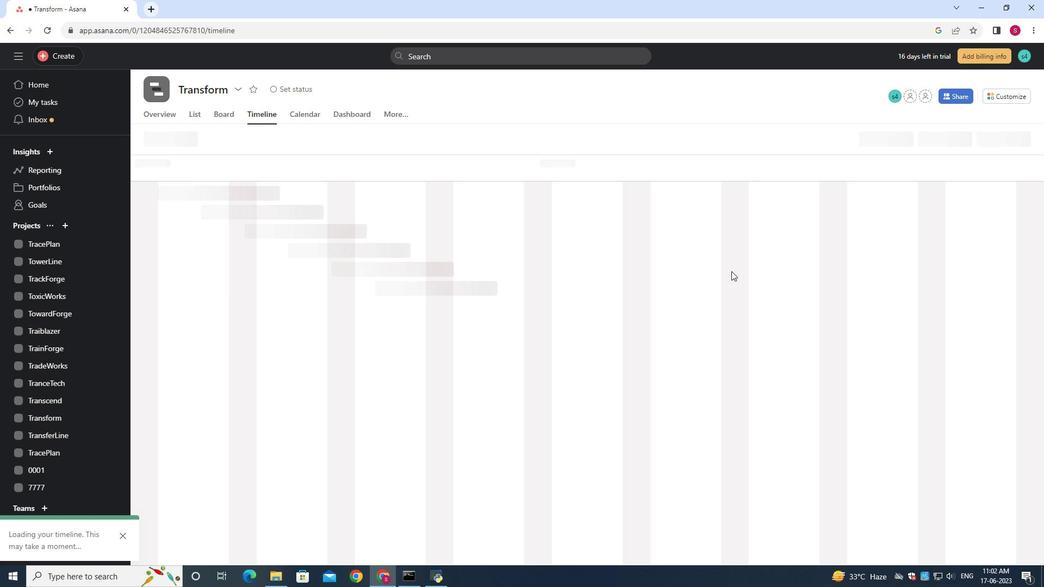 
Action: Mouse moved to (750, 261)
Screenshot: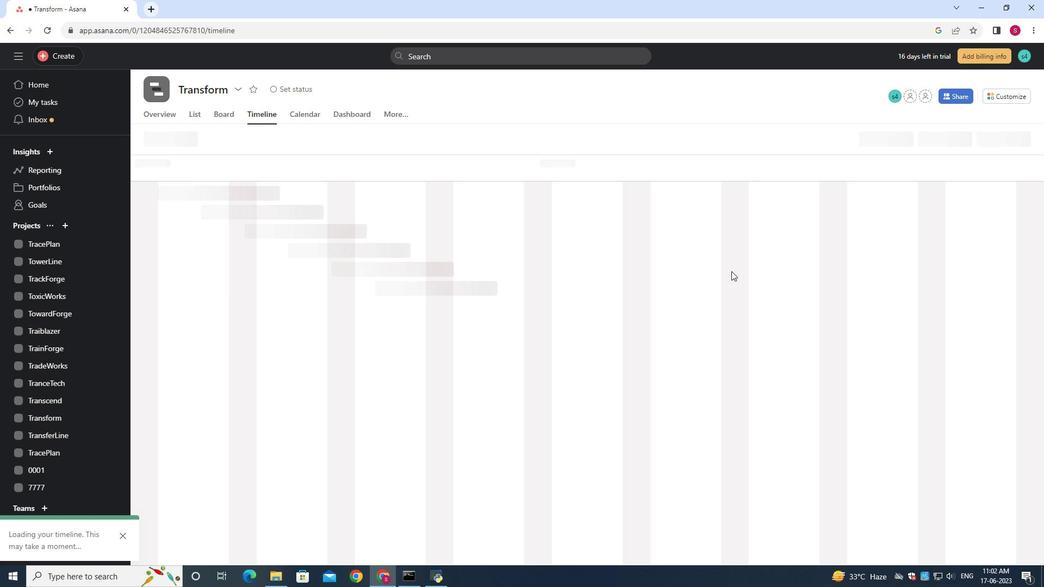 
Action: Mouse scrolled (748, 265) with delta (0, 0)
Screenshot: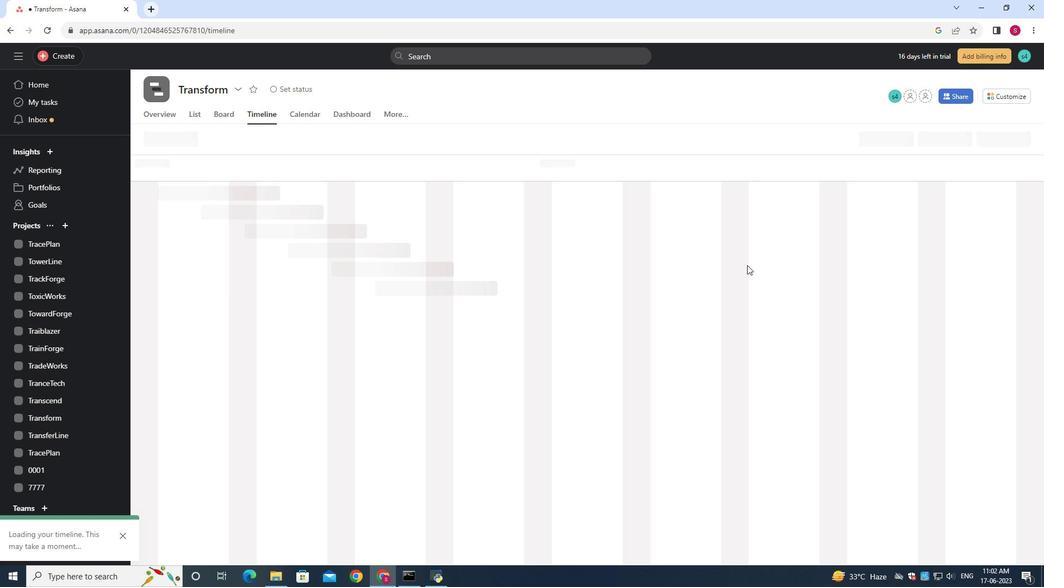 
Action: Mouse moved to (620, 269)
Screenshot: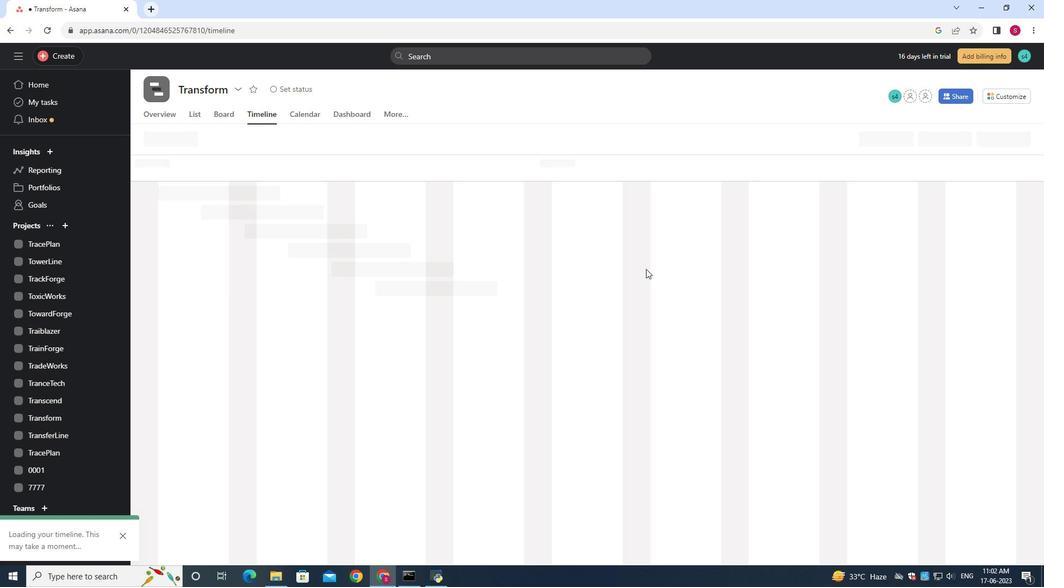 
Action: Mouse scrolled (620, 270) with delta (0, 0)
Screenshot: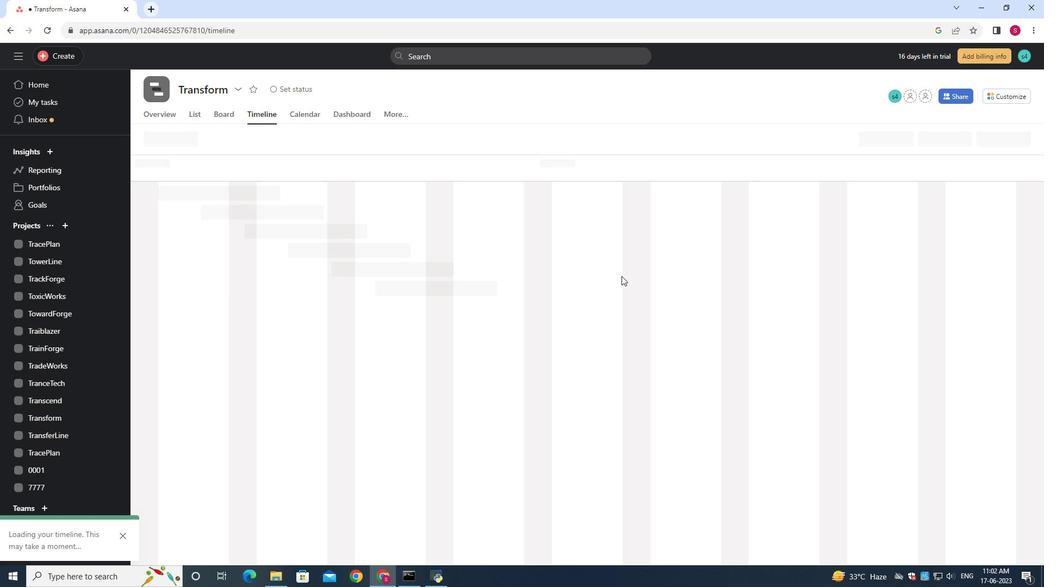 
Action: Mouse moved to (619, 261)
Screenshot: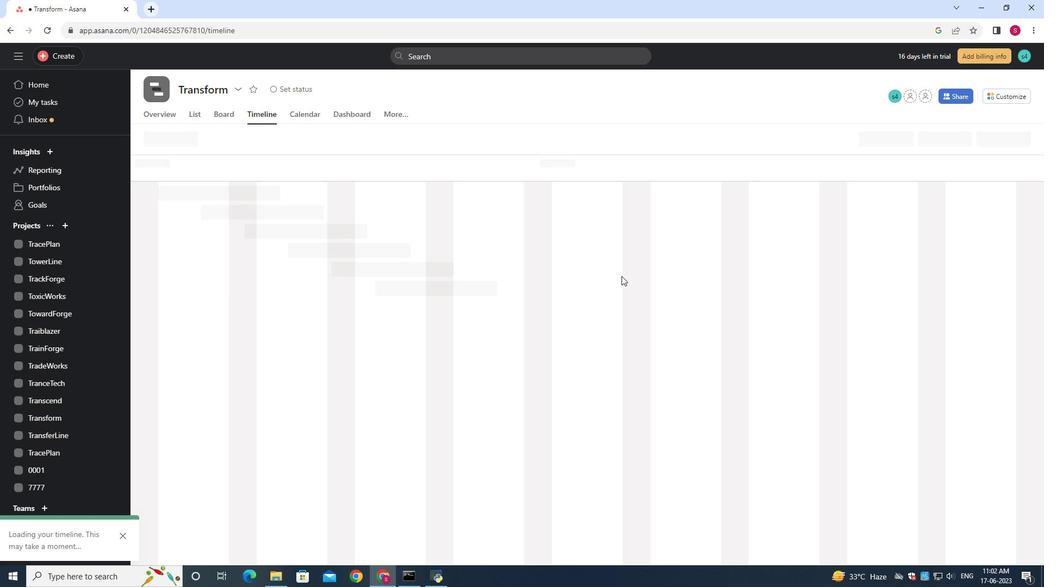
Action: Mouse scrolled (621, 263) with delta (0, 0)
Screenshot: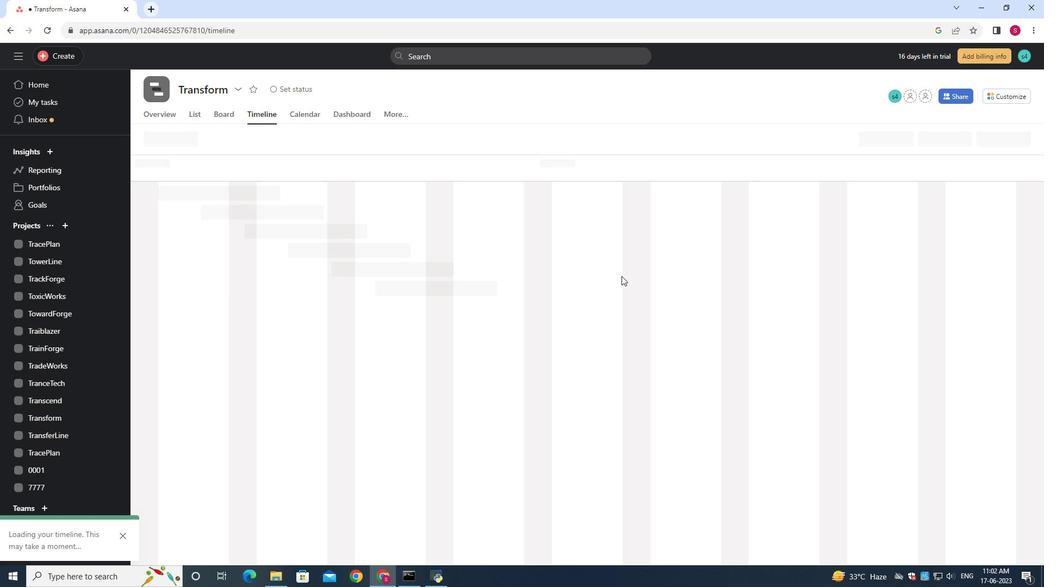 
Action: Mouse moved to (617, 259)
Screenshot: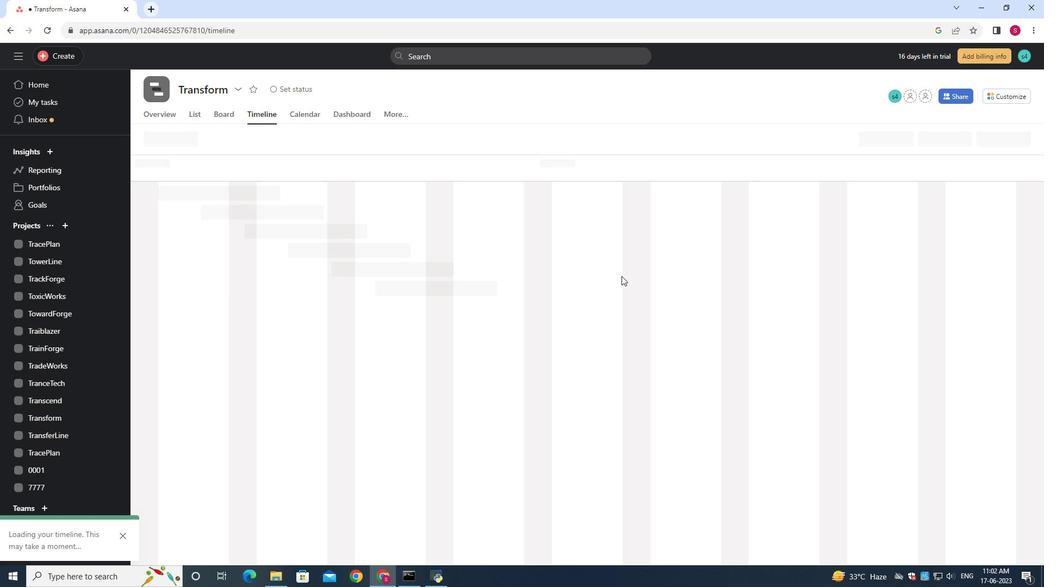 
Action: Mouse scrolled (619, 261) with delta (0, 0)
Screenshot: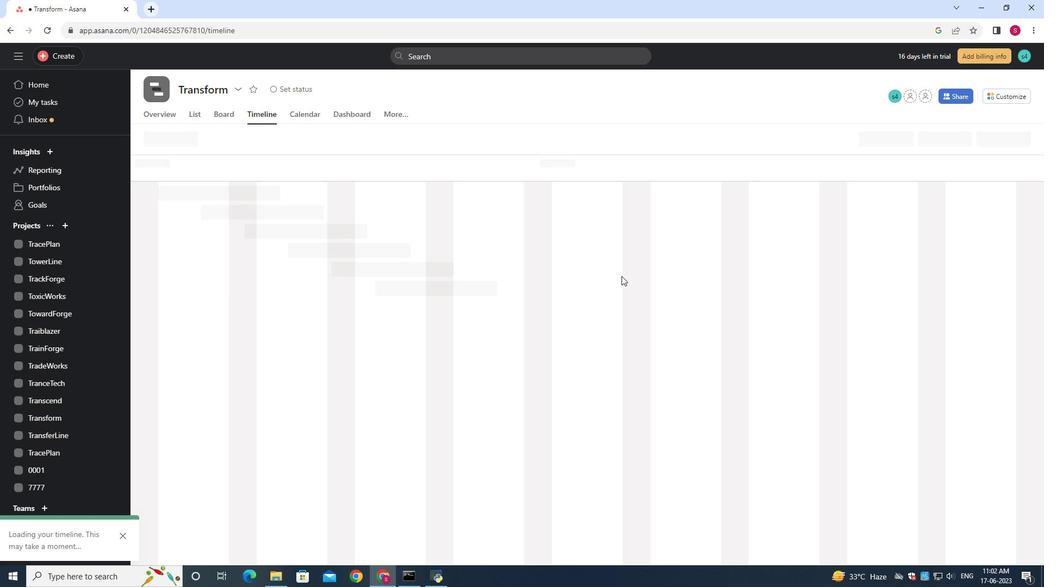 
Action: Mouse moved to (614, 259)
Screenshot: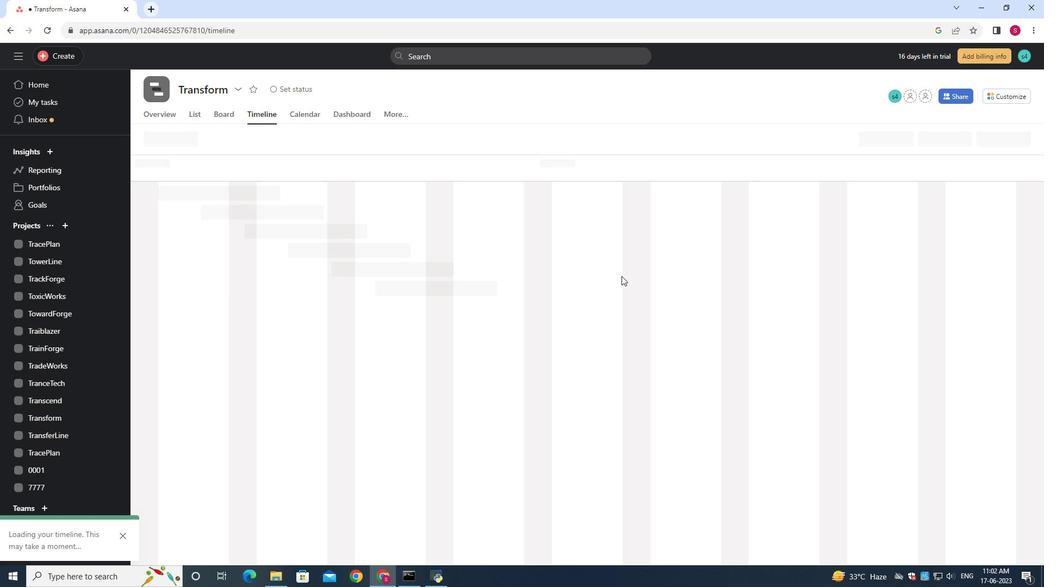 
Action: Mouse scrolled (617, 260) with delta (0, 0)
Screenshot: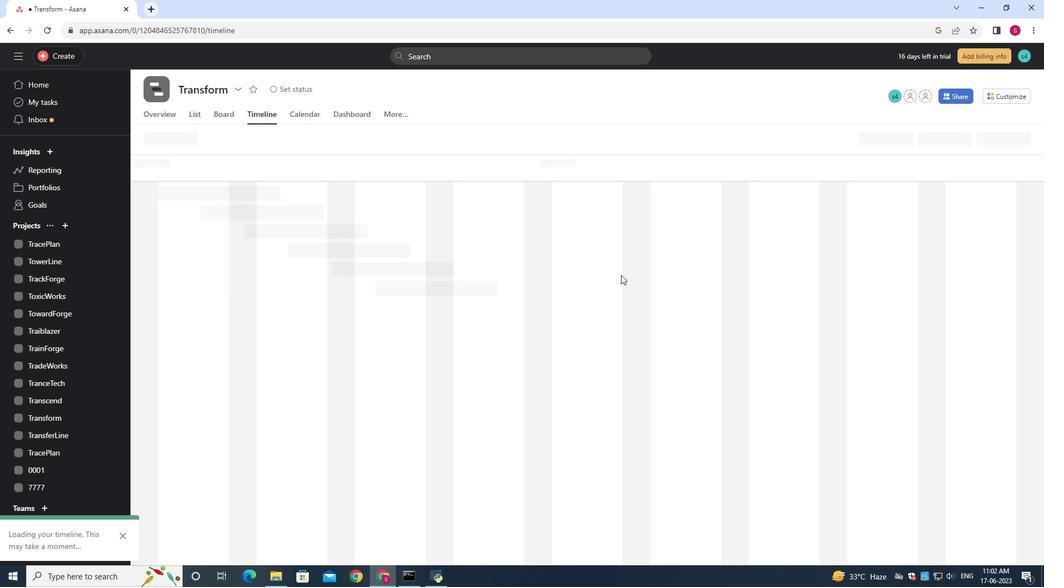 
Action: Mouse moved to (610, 258)
Screenshot: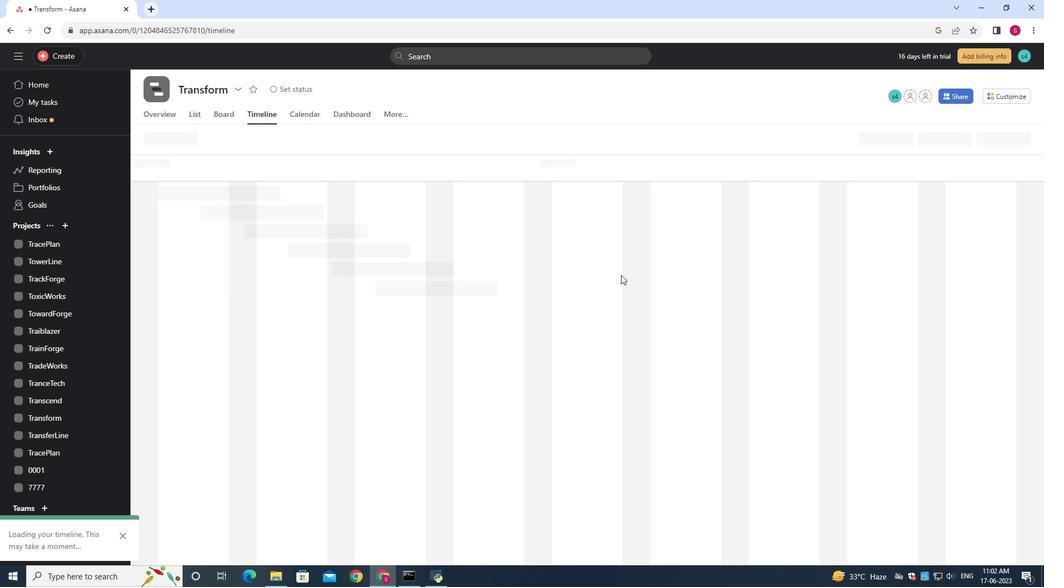 
Action: Mouse scrolled (614, 259) with delta (0, 0)
Screenshot: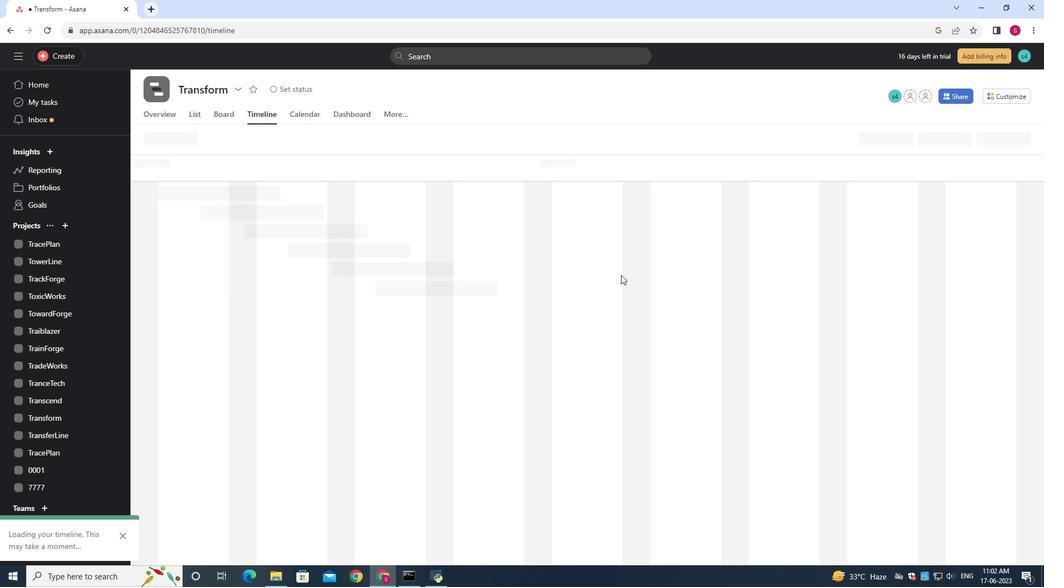 
Action: Mouse moved to (608, 257)
Screenshot: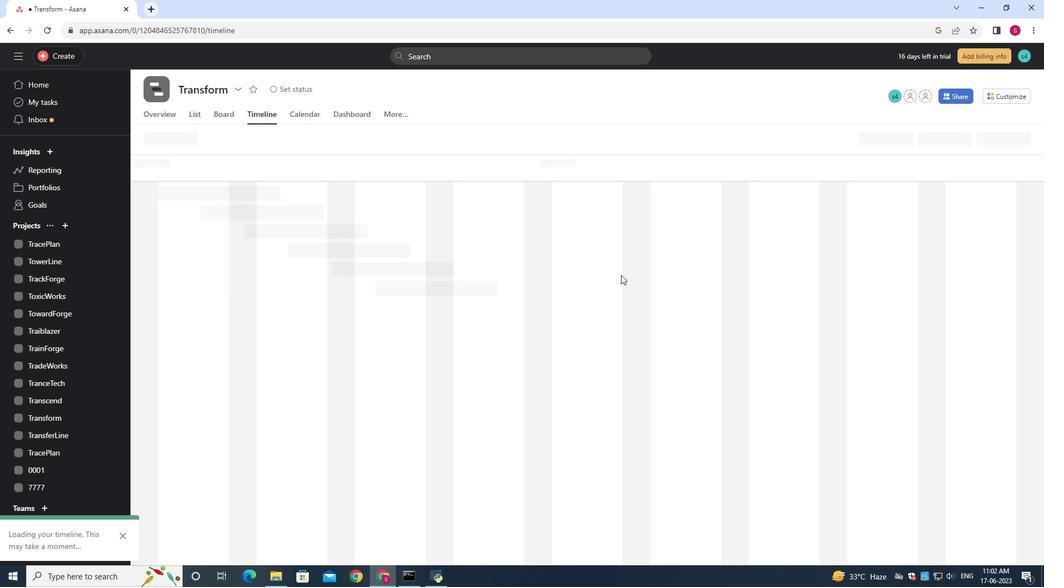 
Action: Mouse scrolled (610, 258) with delta (0, 0)
Screenshot: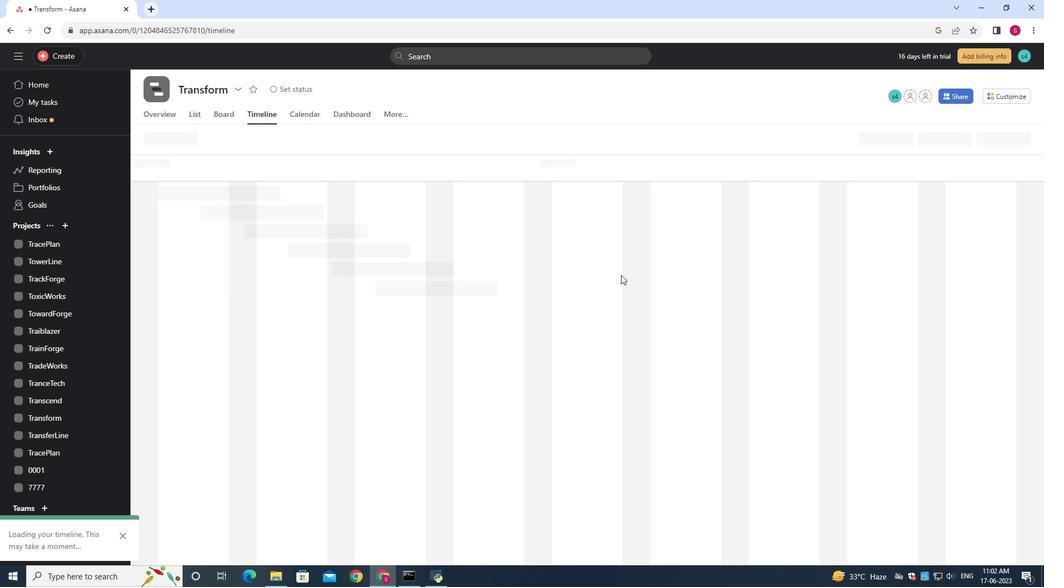 
Action: Mouse moved to (607, 257)
Screenshot: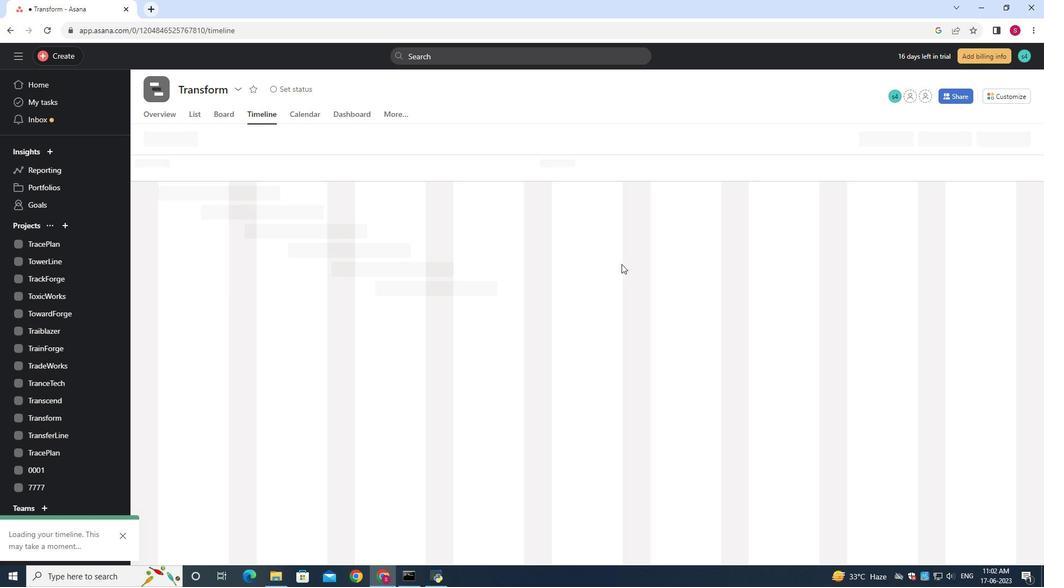 
Action: Mouse scrolled (608, 257) with delta (0, 0)
Screenshot: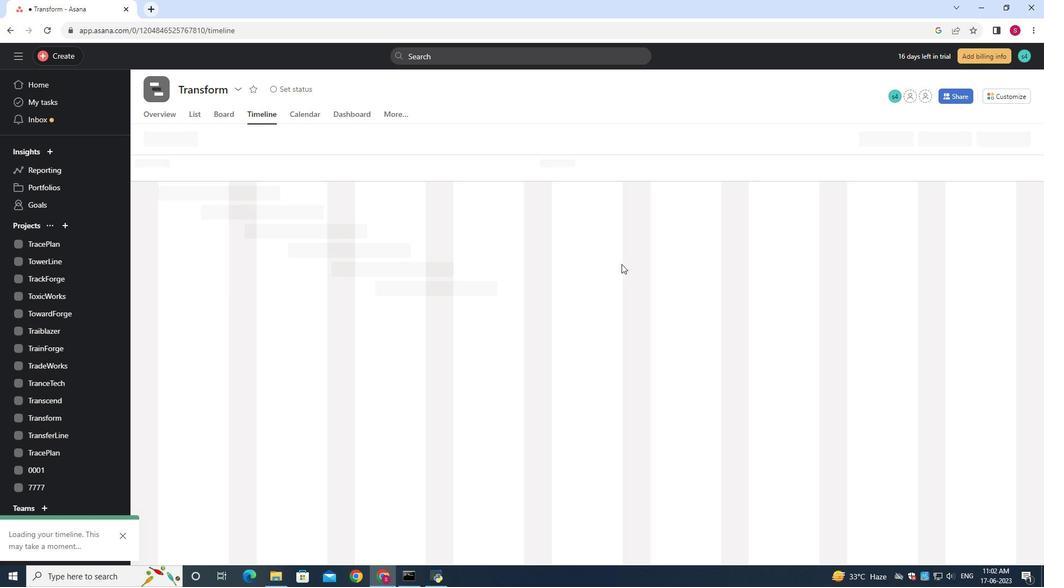 
Action: Mouse moved to (607, 257)
Screenshot: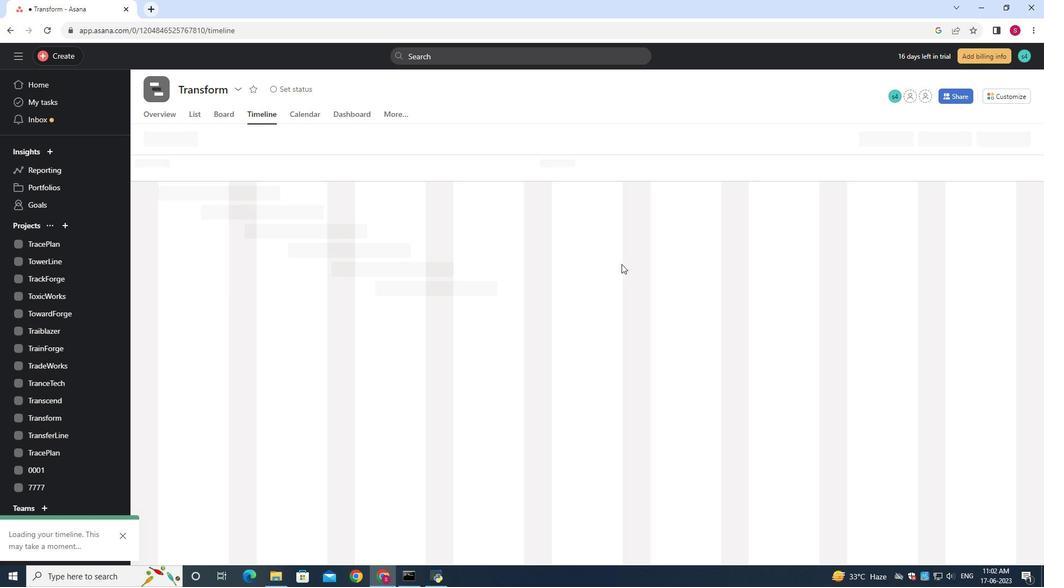 
Action: Mouse scrolled (607, 257) with delta (0, 0)
Screenshot: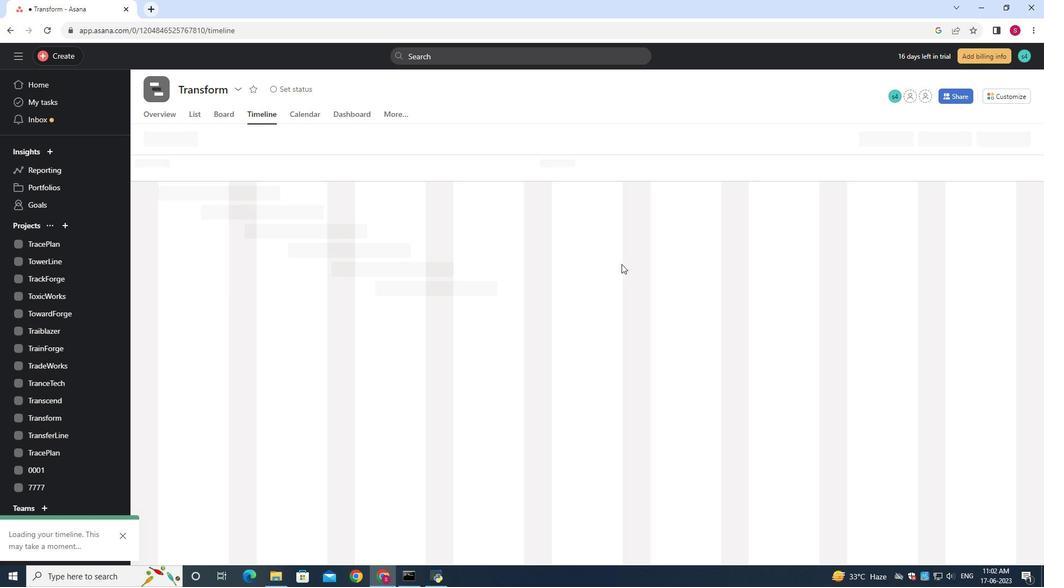
Action: Mouse moved to (607, 256)
Screenshot: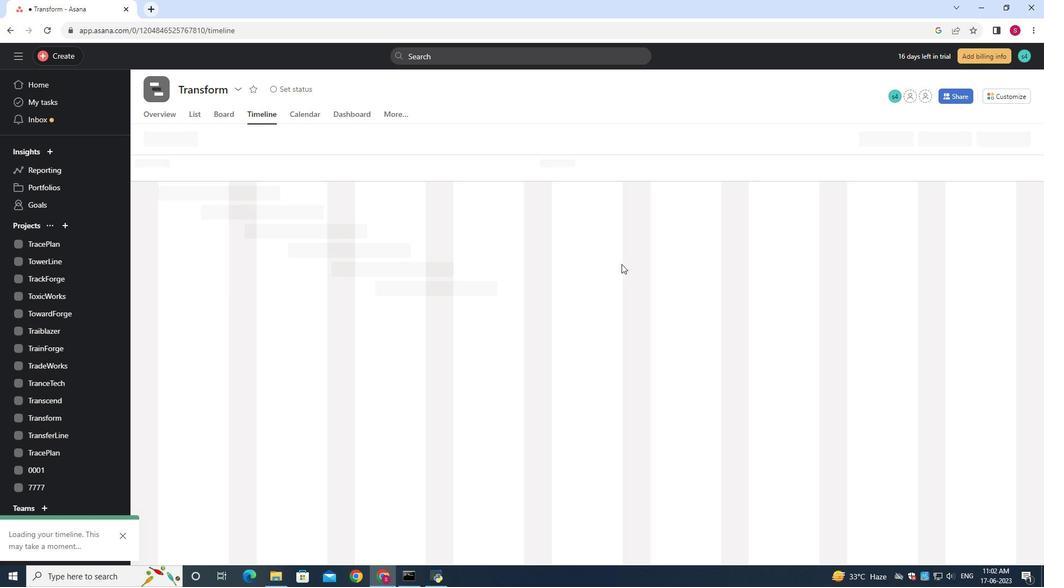 
Action: Mouse scrolled (607, 257) with delta (0, 0)
Screenshot: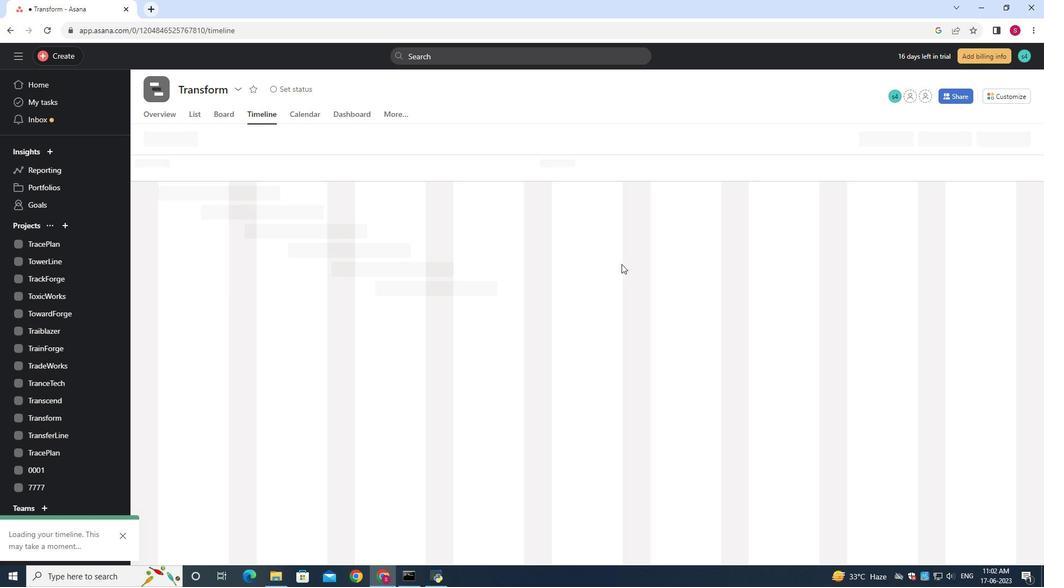 
Action: Mouse moved to (183, 367)
Screenshot: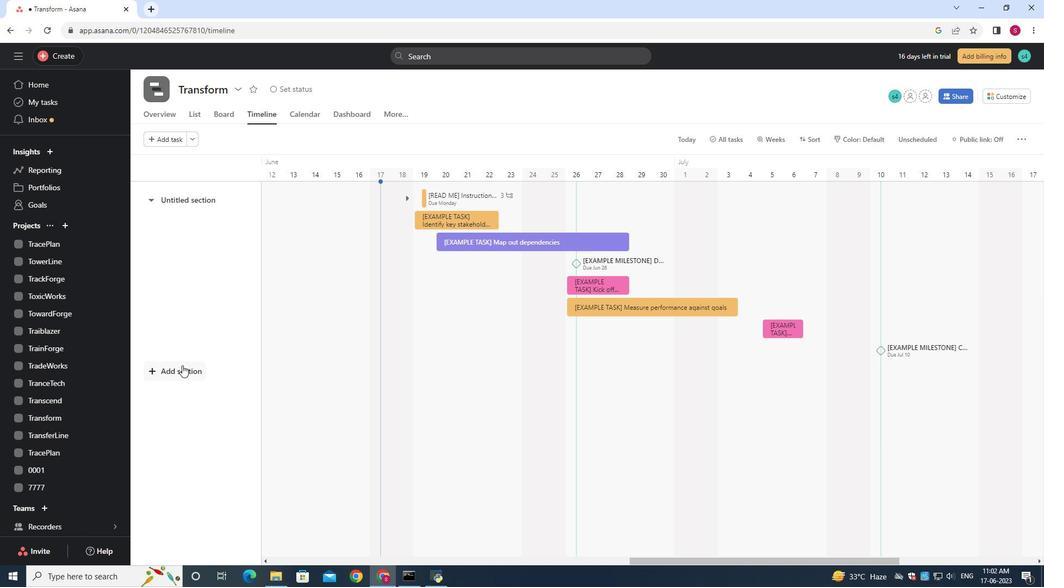 
Action: Mouse pressed left at (182, 367)
Screenshot: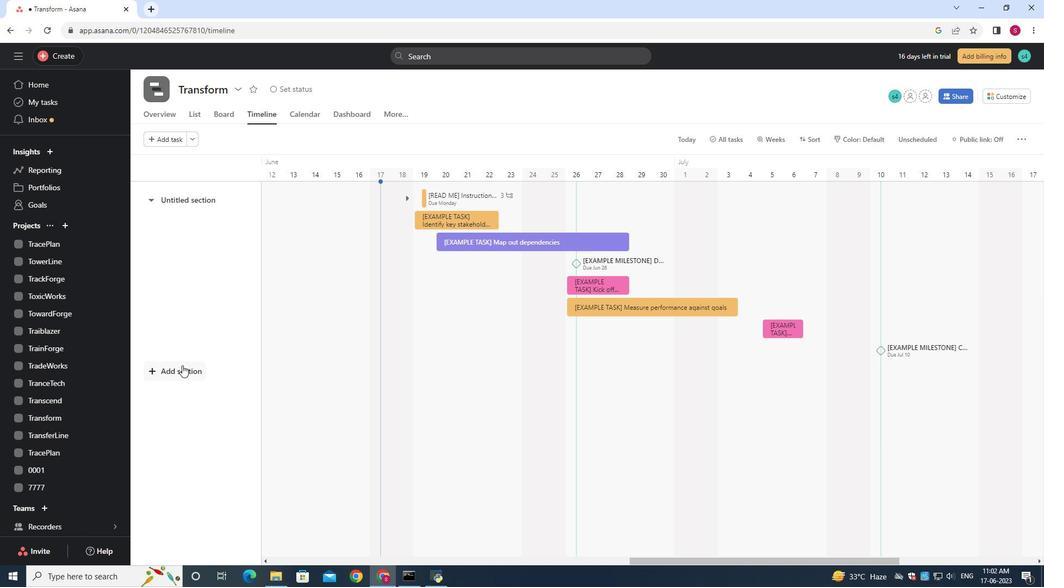 
Action: Mouse moved to (179, 387)
Screenshot: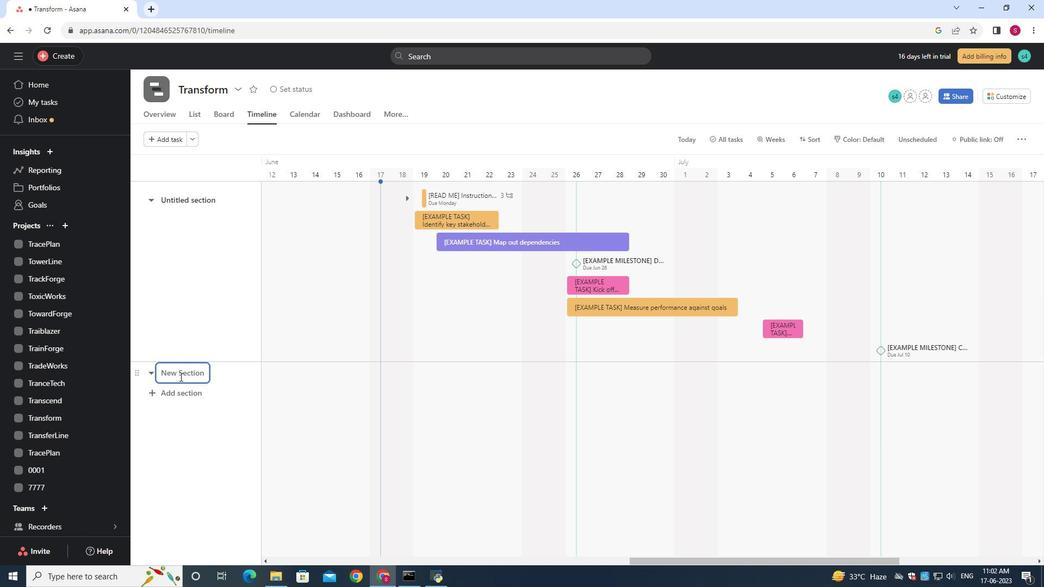 
Action: Key pressed <Key.shift>To-<Key.shift>Do
Screenshot: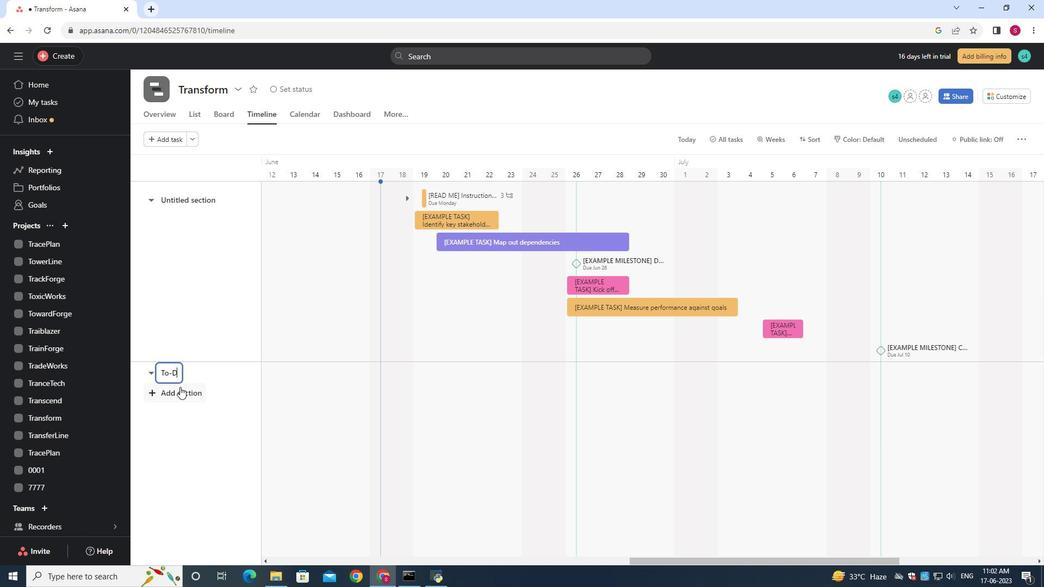 
Action: Mouse moved to (175, 390)
Screenshot: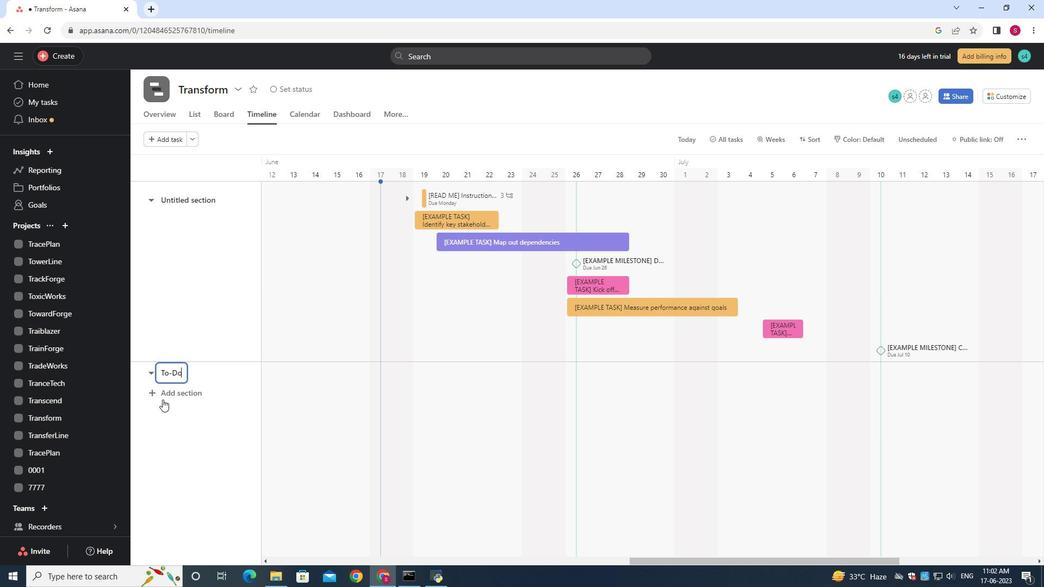 
Action: Mouse pressed left at (175, 390)
Screenshot: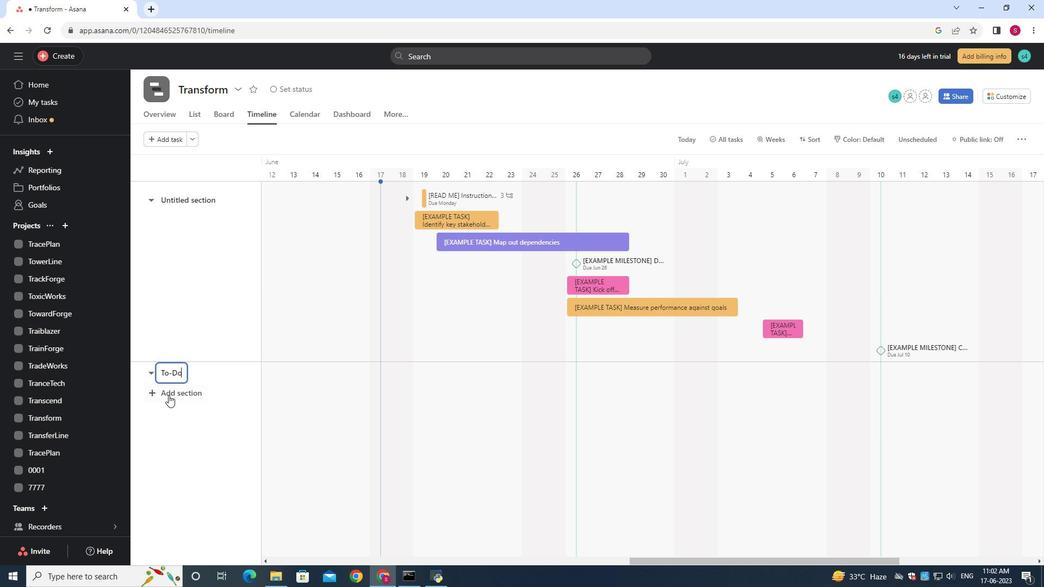
Action: Mouse moved to (175, 390)
Screenshot: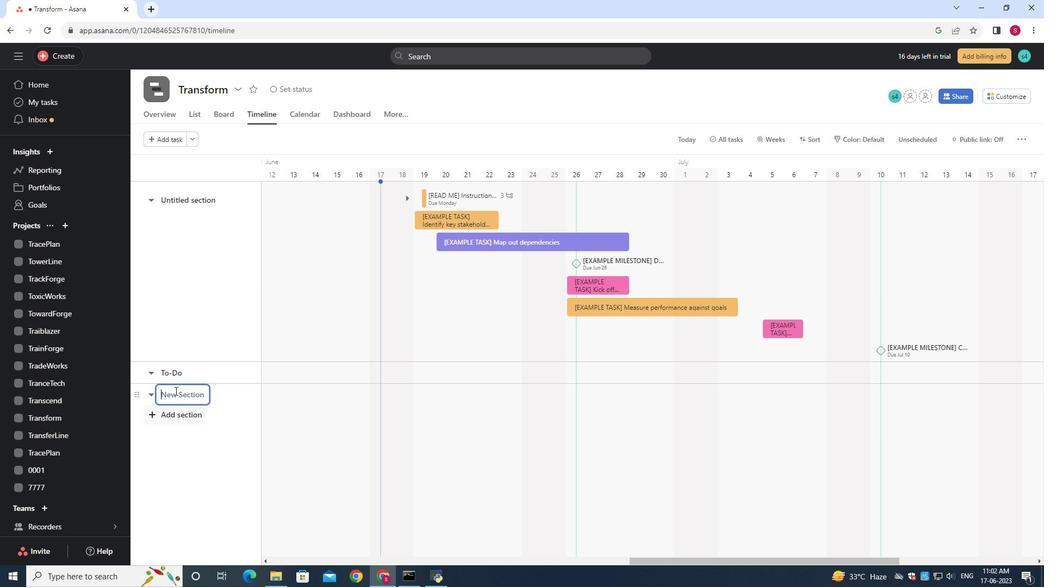 
Action: Key pressed <Key.shift>Doing
Screenshot: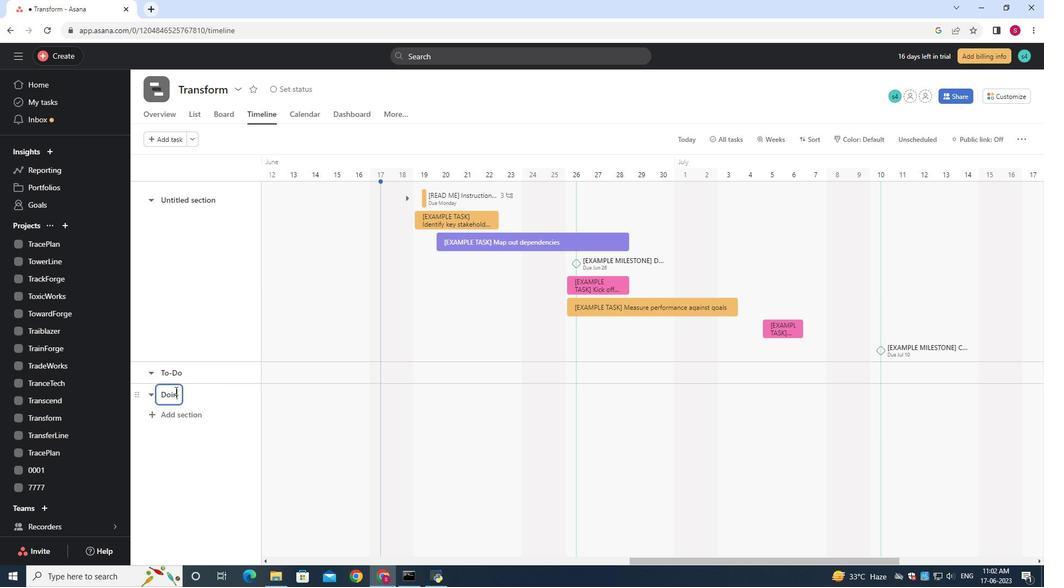 
Action: Mouse moved to (160, 411)
Screenshot: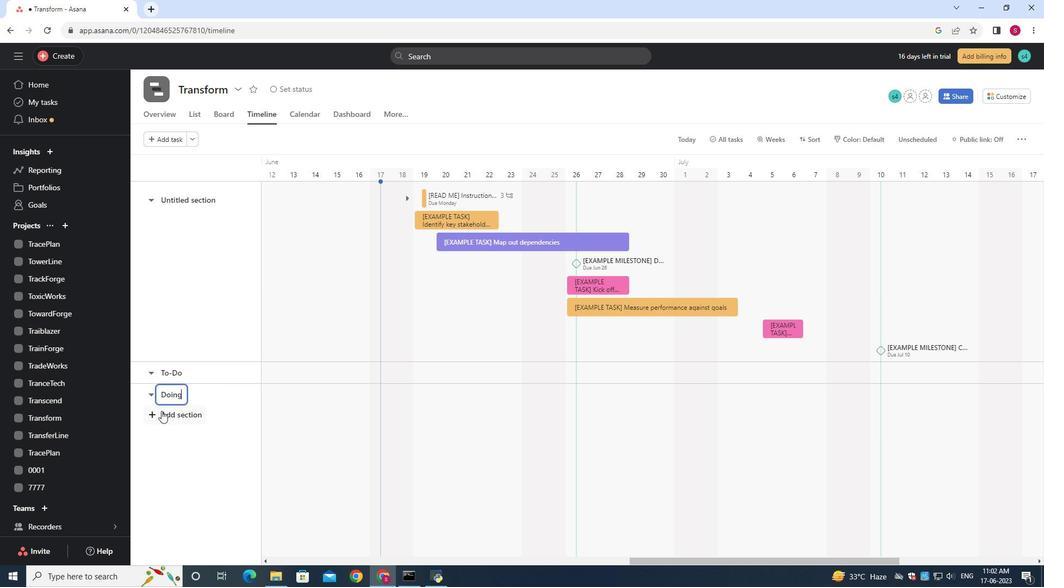 
Action: Mouse pressed left at (160, 411)
Screenshot: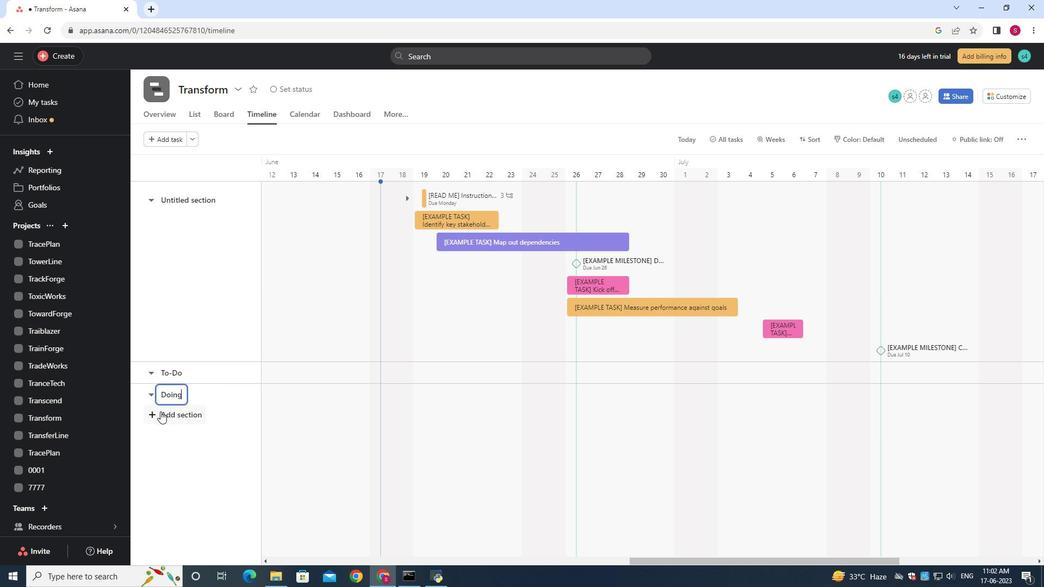 
Action: Key pressed <Key.shift>Done
Screenshot: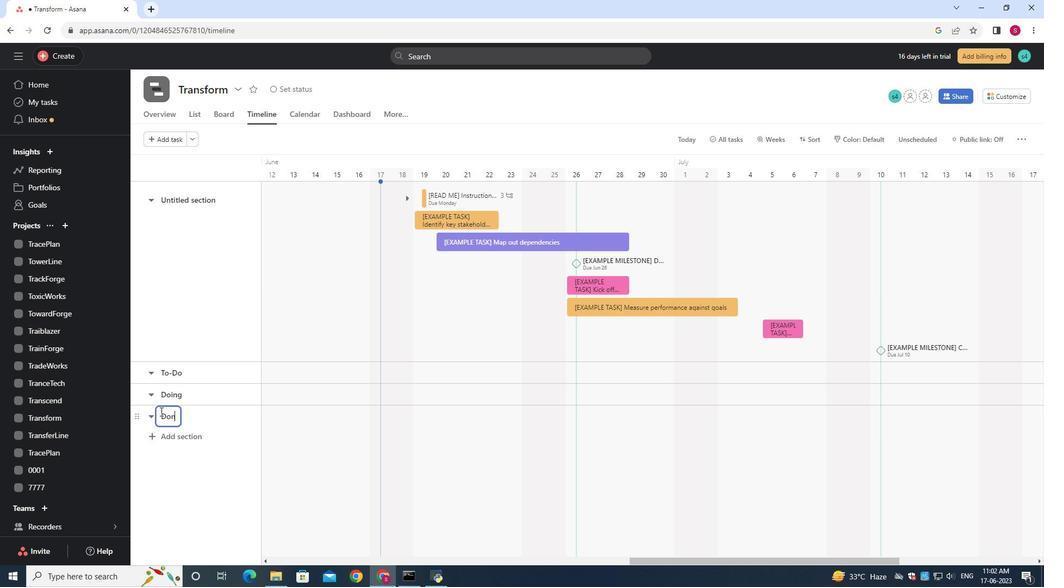 
Action: Mouse moved to (203, 419)
Screenshot: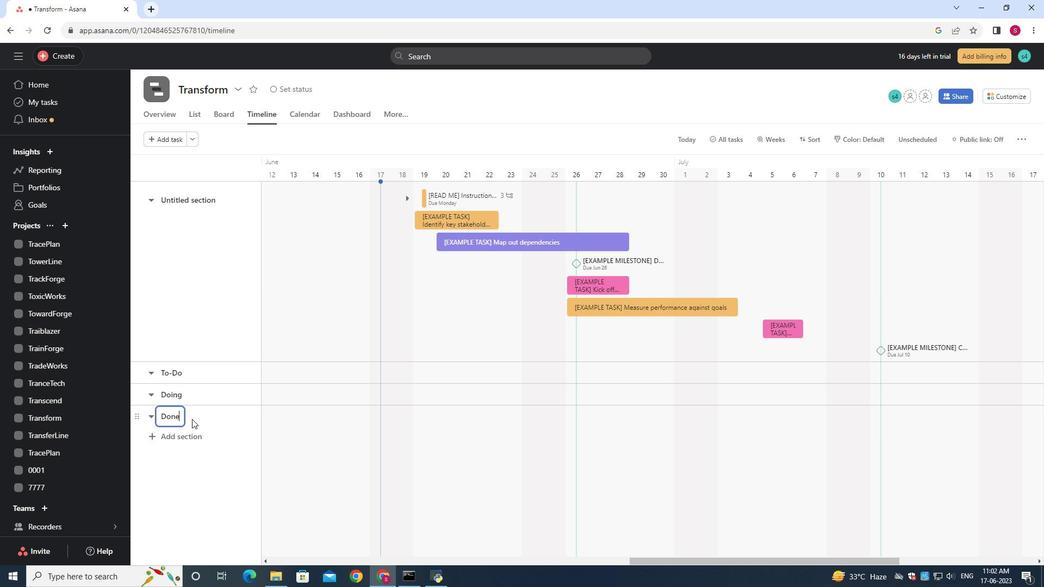
Action: Mouse pressed left at (203, 419)
Screenshot: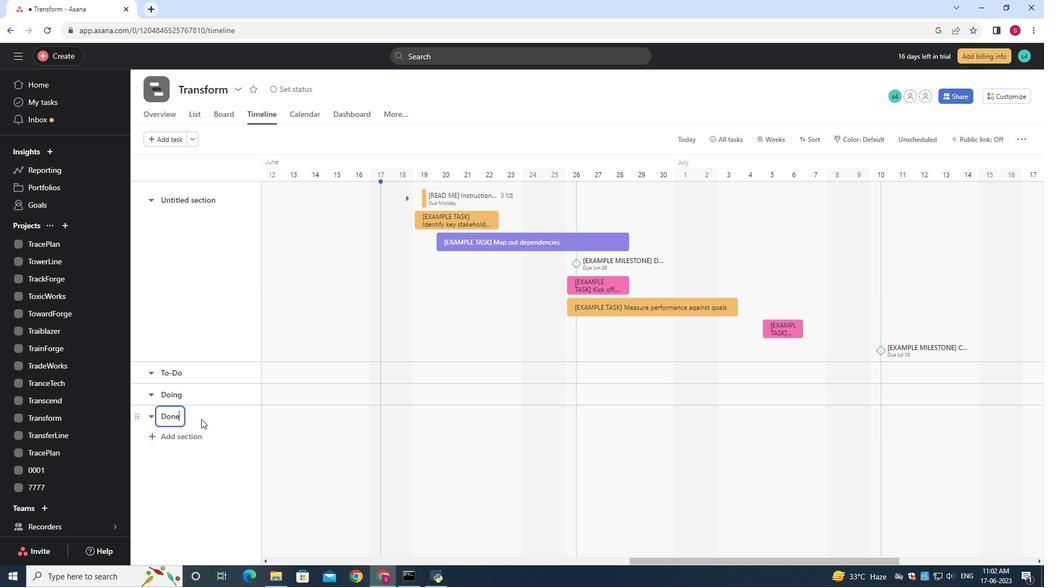 
